 Task: Open Card Competitive Intelligence Research in Board Marketing Plan to Workspace Investment Management and add a team member Softage.1@softage.net, a label Orange, a checklist Hardware Maintenance, an attachment from your computer, a color Orange and finally, add a card description 'Develop and launch new customer referral program for B2C market' and a comment 'We should approach this task with a sense of ownership, taking pride in our work and its impact on the project.'. Add a start date 'Jan 01, 1900' with a due date 'Jan 08, 1900'
Action: Mouse moved to (200, 129)
Screenshot: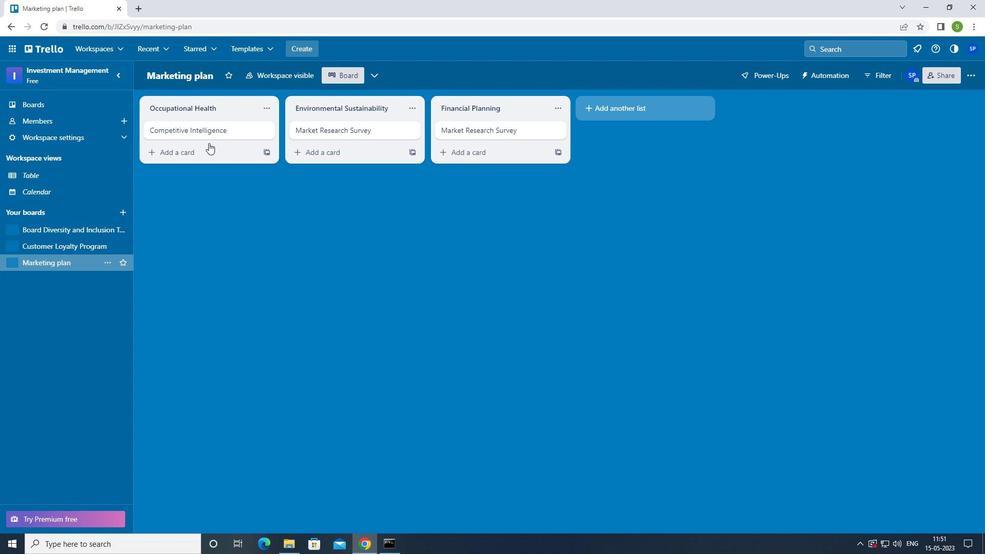 
Action: Mouse pressed left at (200, 129)
Screenshot: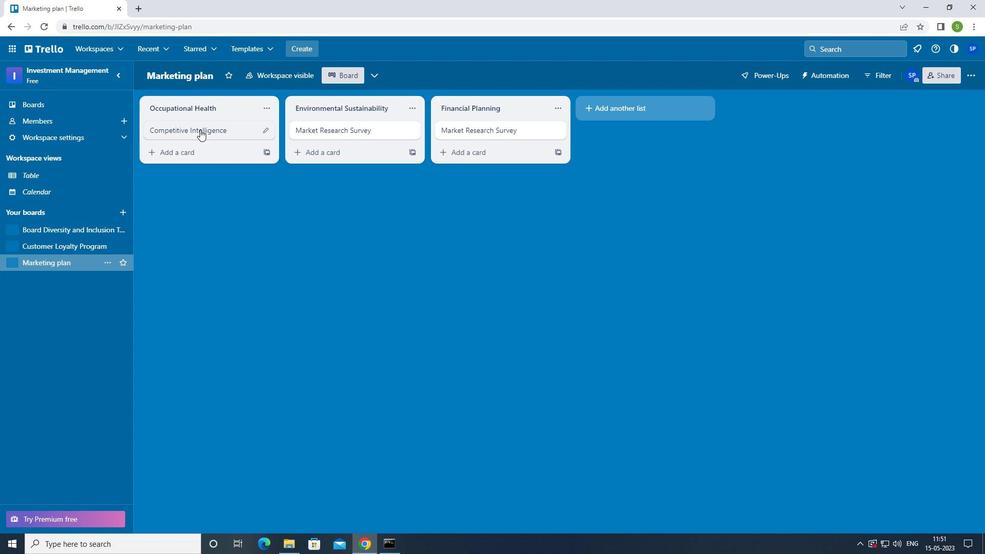 
Action: Mouse moved to (612, 131)
Screenshot: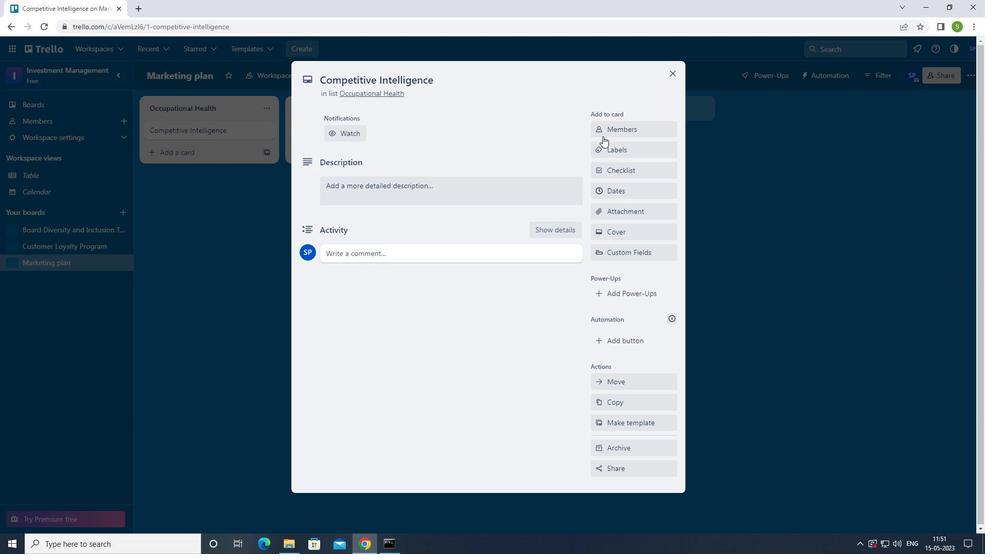 
Action: Mouse pressed left at (612, 131)
Screenshot: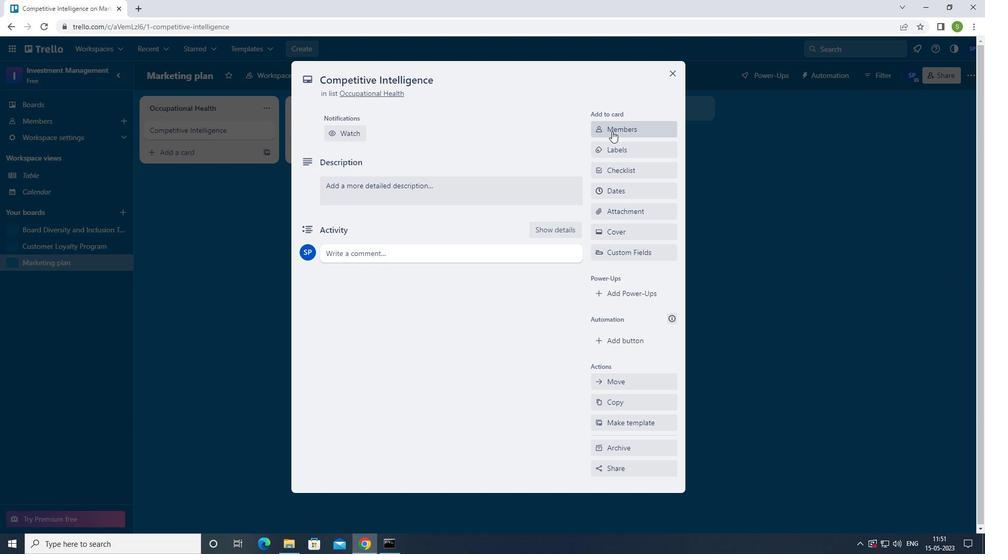 
Action: Mouse moved to (506, 139)
Screenshot: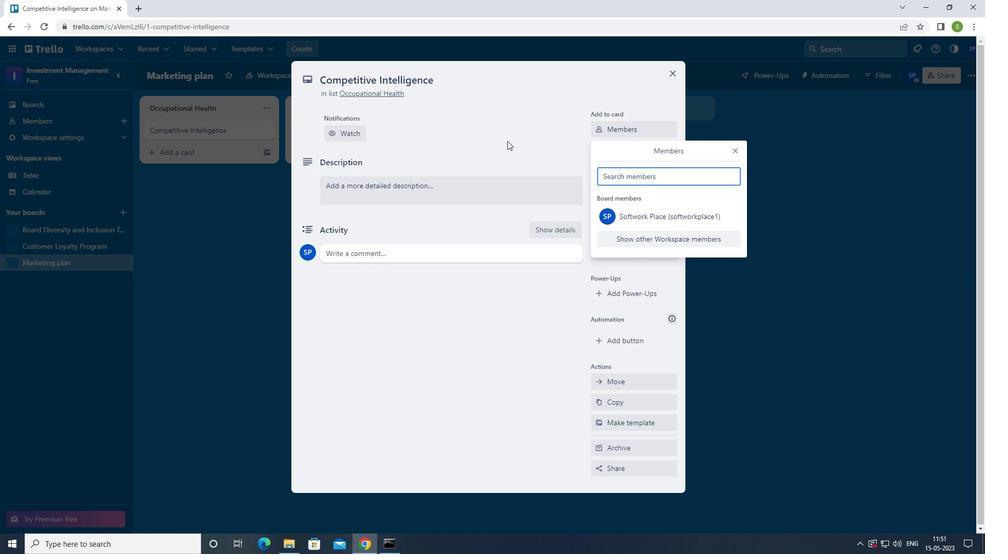 
Action: Key pressed <Key.shift>SOFTAGE.1<Key.shift>@SOGTAGE.NET
Screenshot: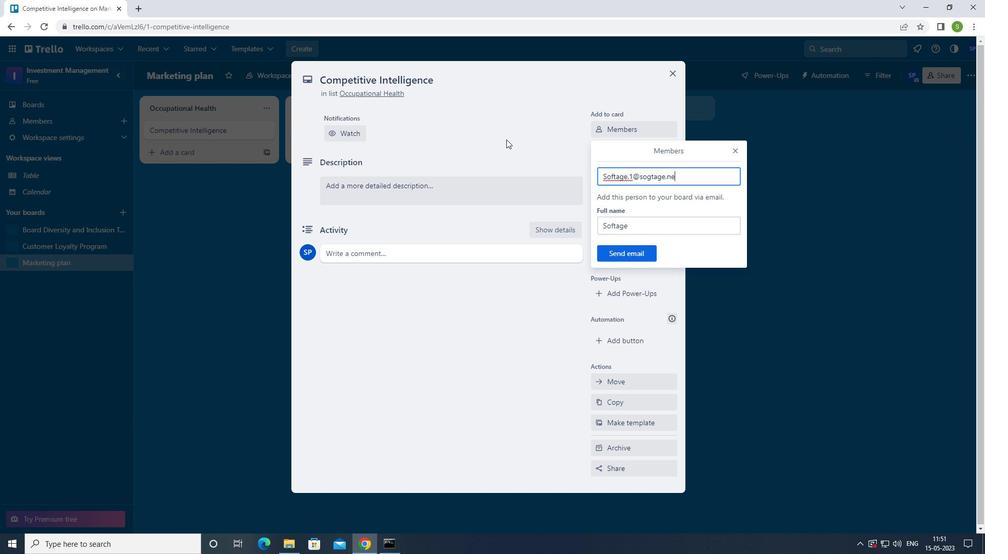 
Action: Mouse moved to (650, 177)
Screenshot: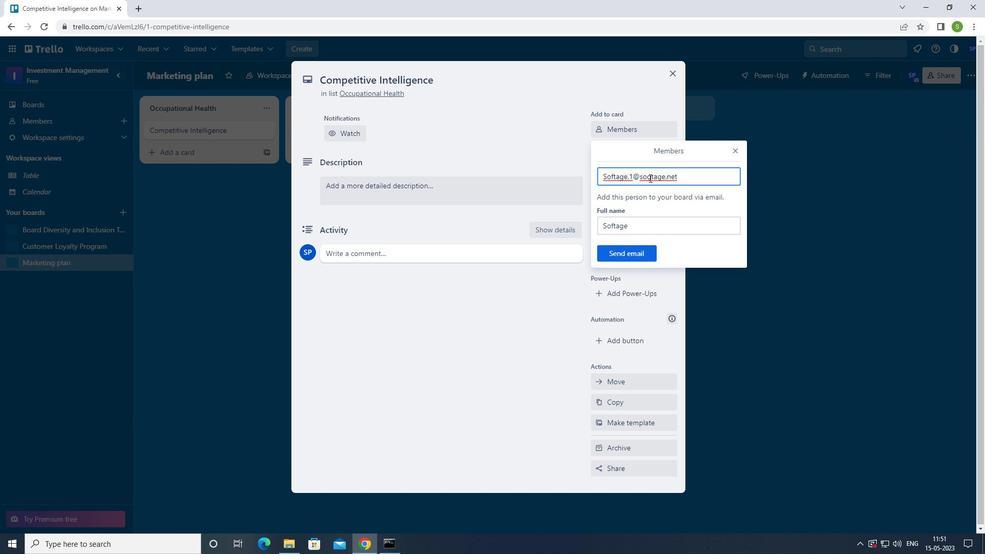 
Action: Mouse pressed left at (650, 177)
Screenshot: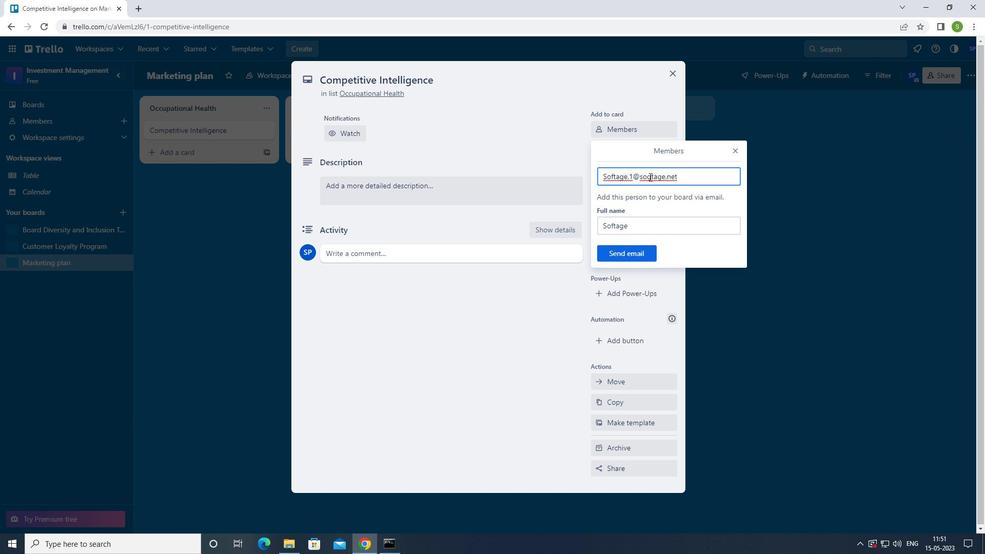 
Action: Mouse moved to (659, 178)
Screenshot: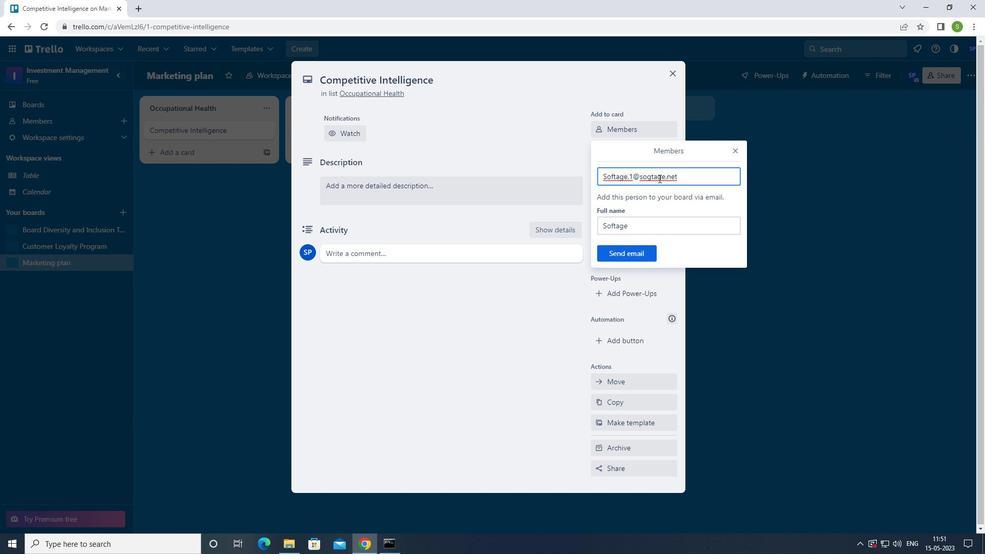 
Action: Key pressed <Key.backspace>
Screenshot: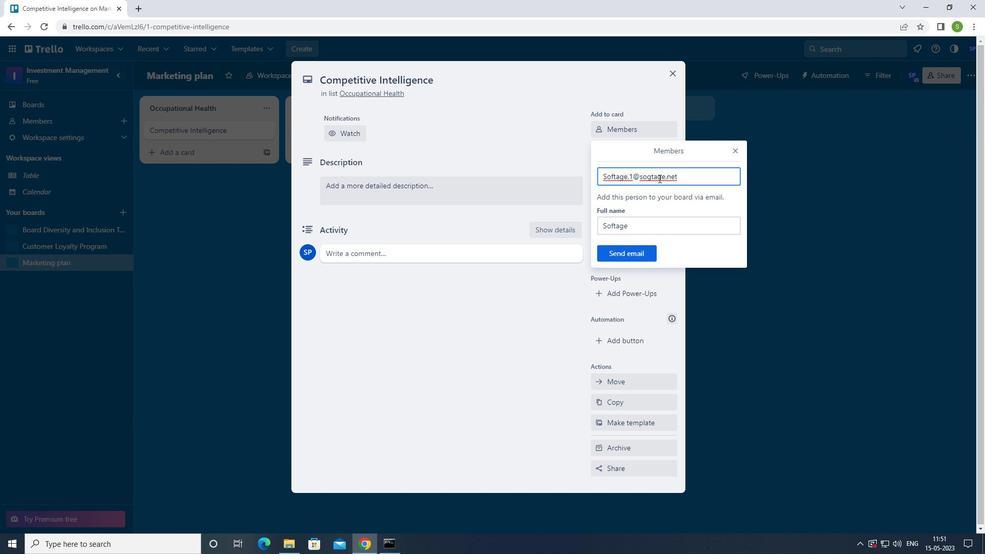 
Action: Mouse moved to (659, 179)
Screenshot: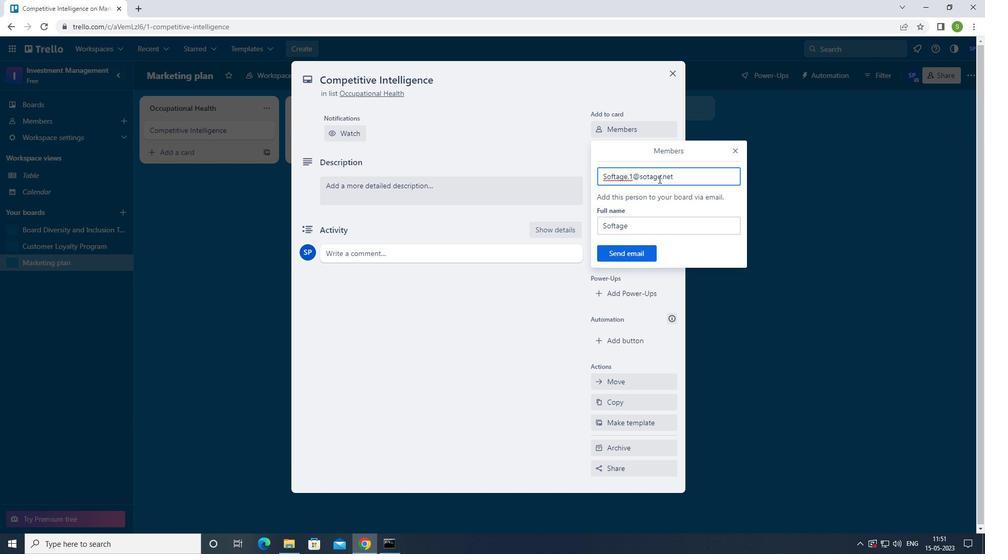 
Action: Key pressed F
Screenshot: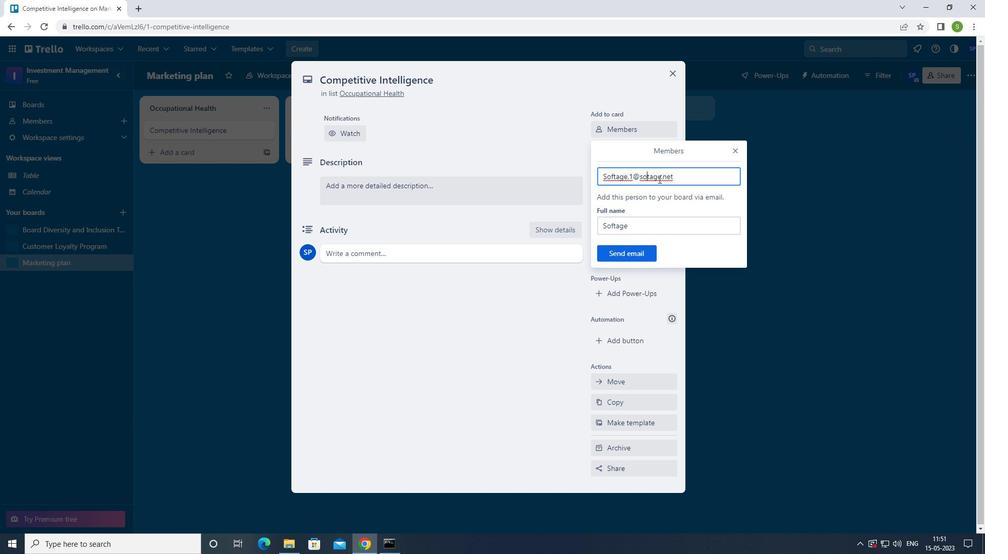 
Action: Mouse moved to (629, 253)
Screenshot: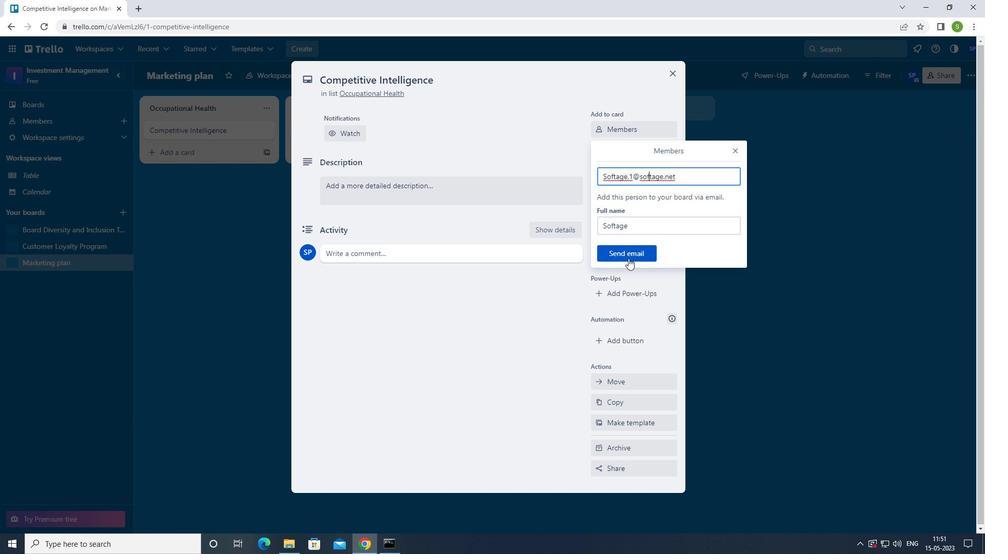 
Action: Mouse pressed left at (629, 253)
Screenshot: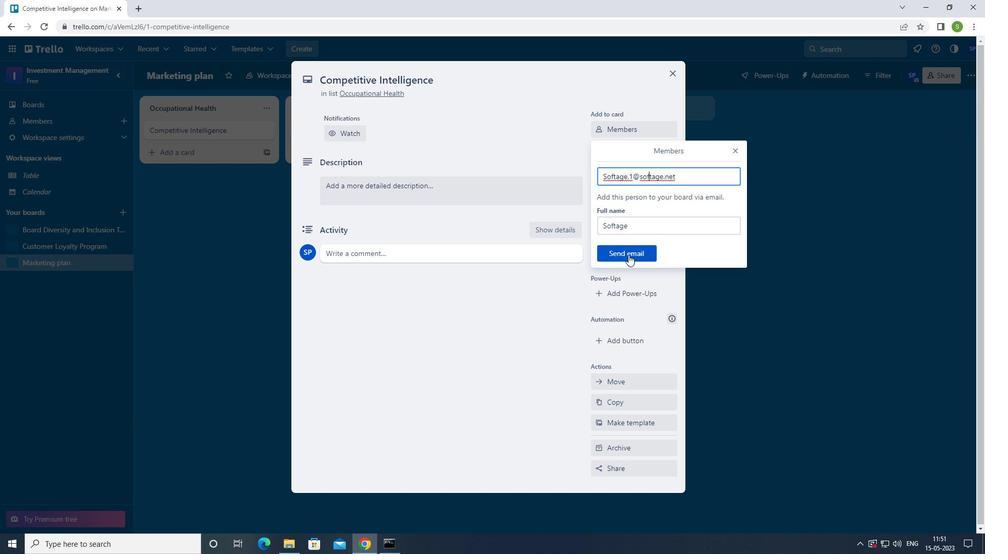 
Action: Mouse moved to (612, 182)
Screenshot: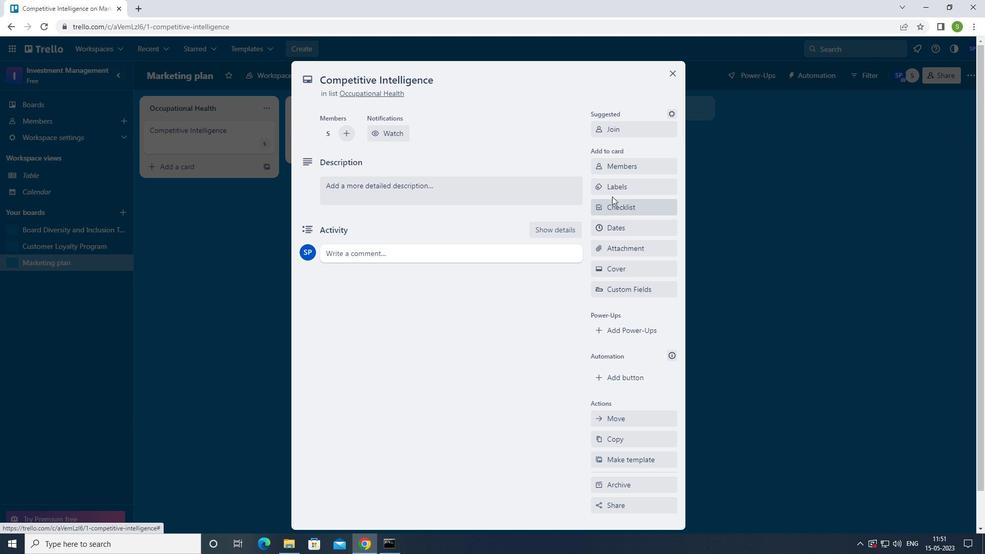
Action: Mouse pressed left at (612, 182)
Screenshot: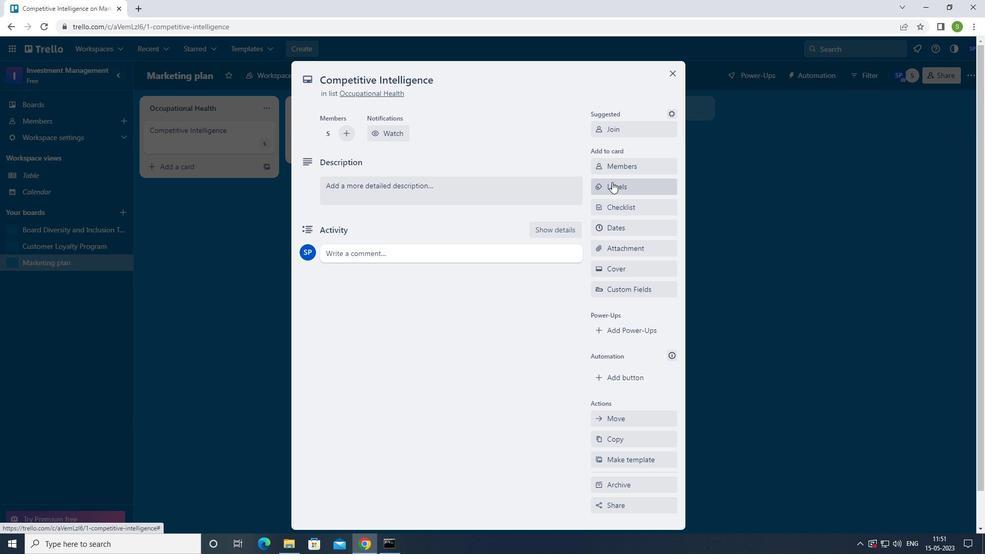 
Action: Mouse moved to (605, 309)
Screenshot: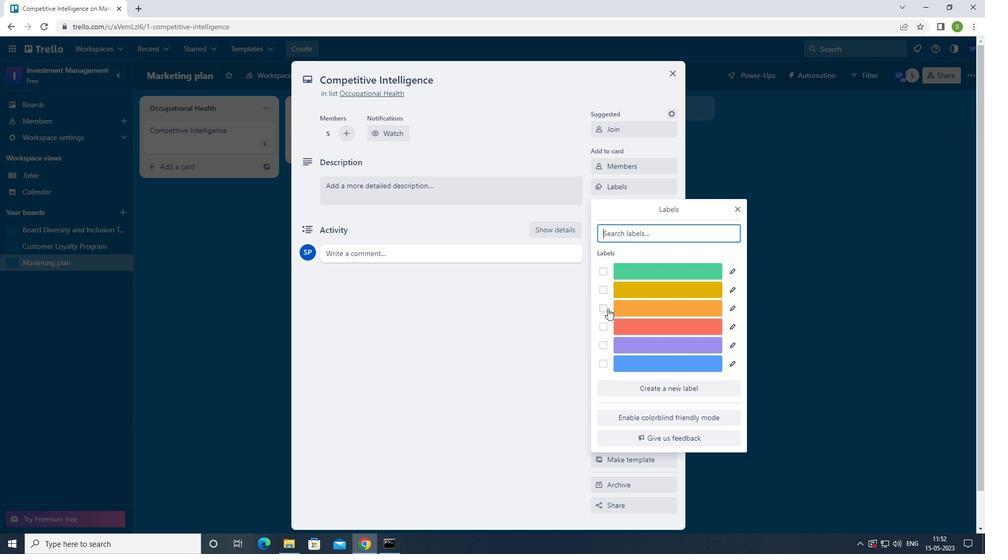 
Action: Mouse pressed left at (605, 309)
Screenshot: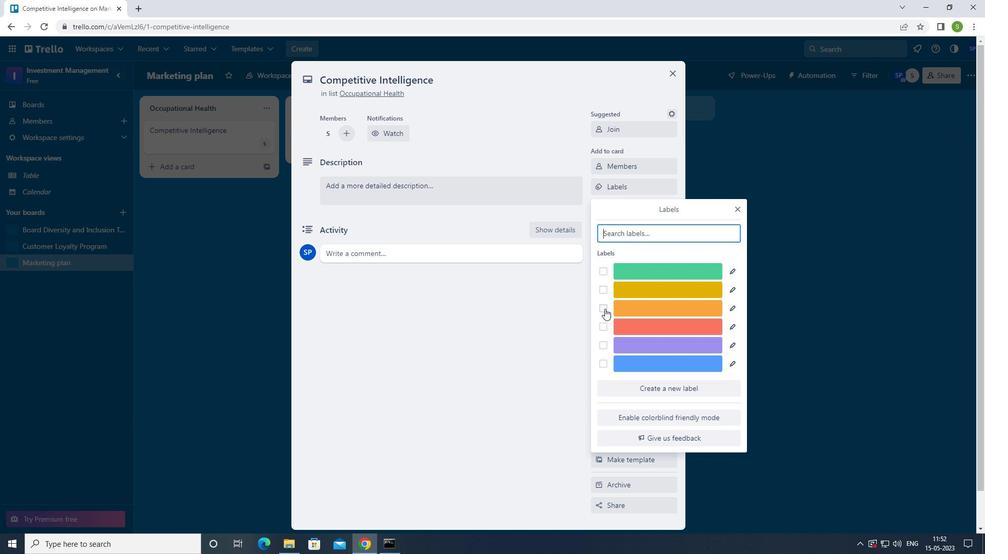 
Action: Mouse moved to (737, 208)
Screenshot: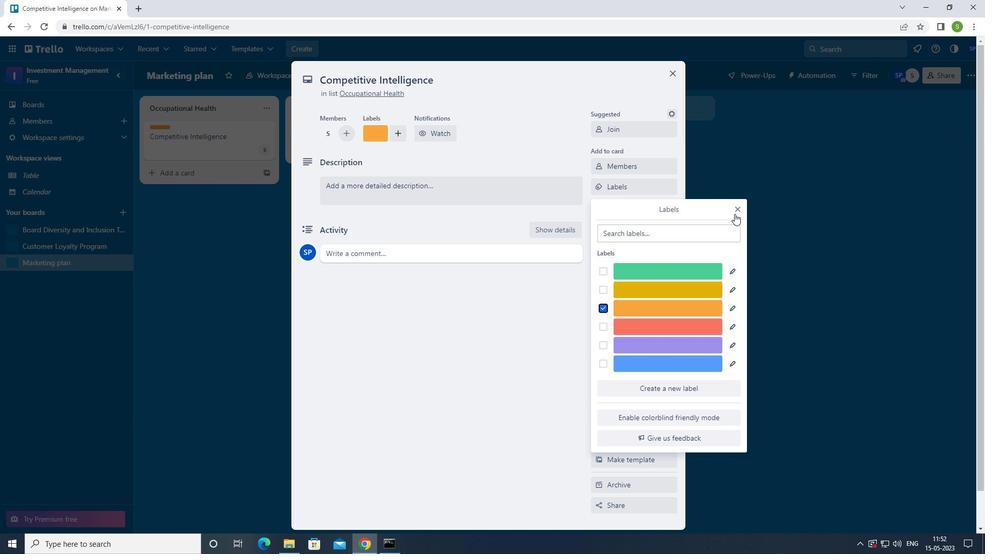 
Action: Mouse pressed left at (737, 208)
Screenshot: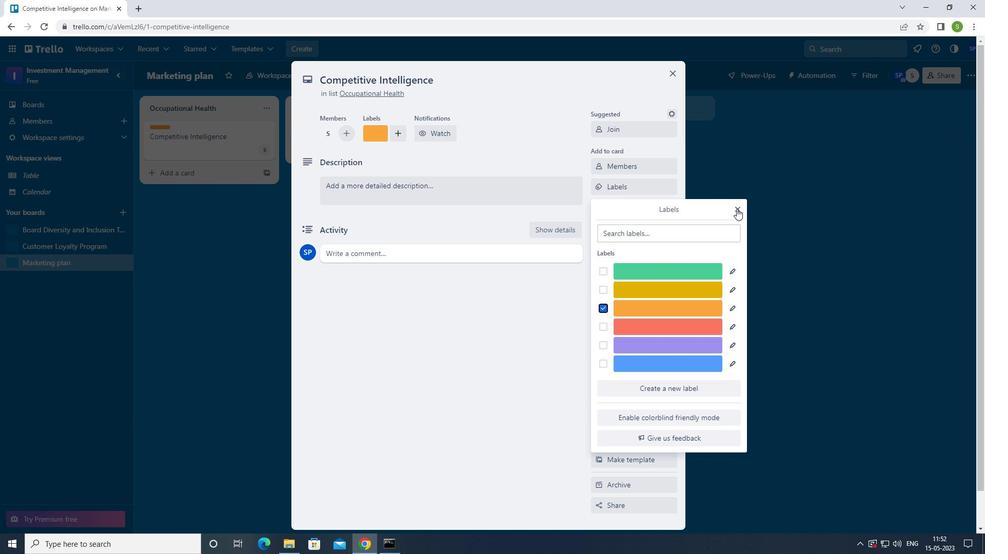 
Action: Mouse moved to (637, 207)
Screenshot: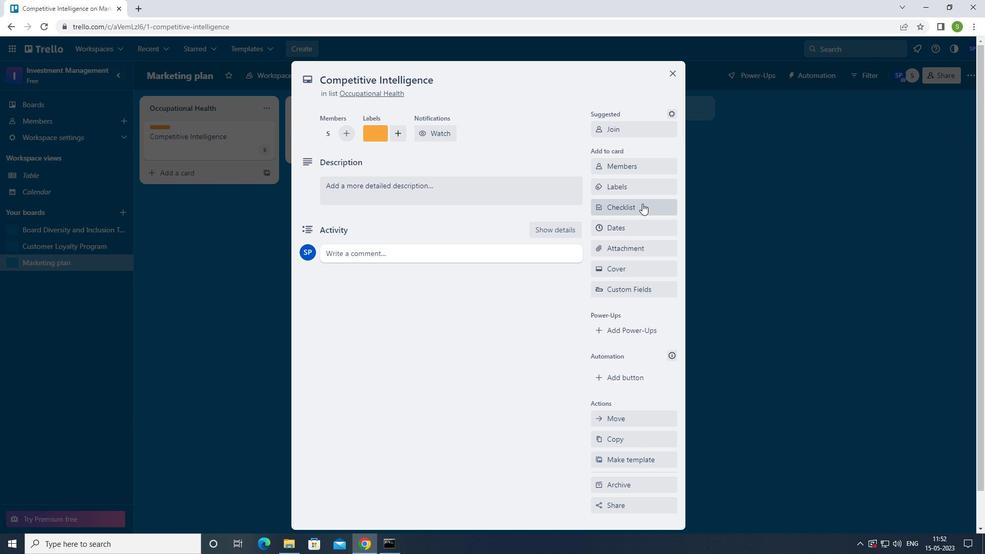 
Action: Mouse pressed left at (637, 207)
Screenshot: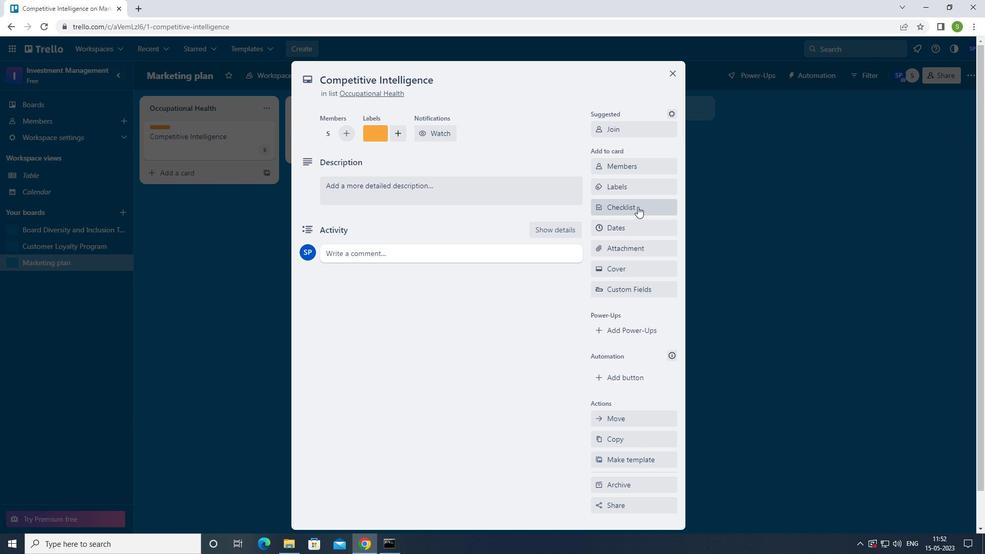 
Action: Mouse moved to (686, 210)
Screenshot: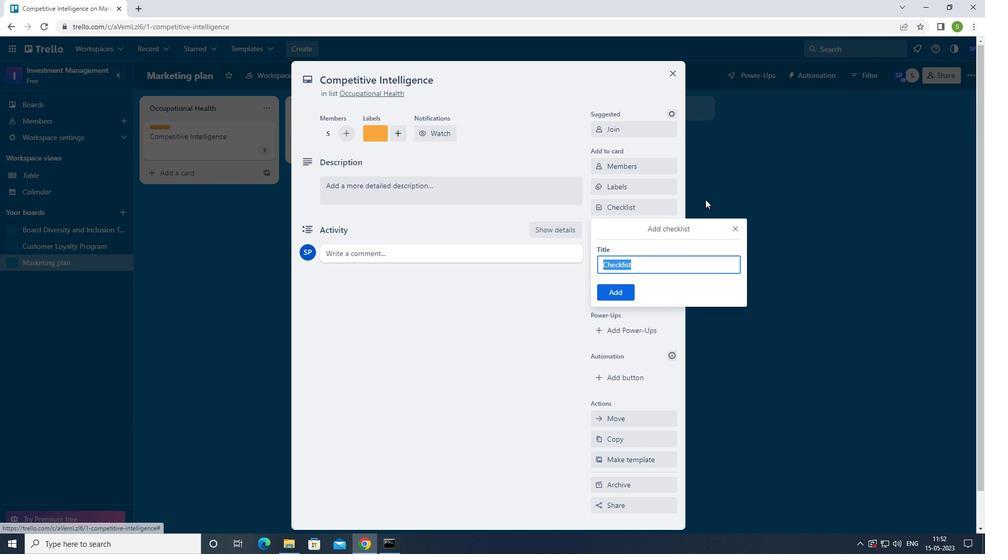 
Action: Key pressed <Key.shift><Key.shift><Key.shift><Key.shift><Key.shift><Key.shift><Key.shift><Key.shift><Key.shift><Key.shift><Key.shift><Key.shift><Key.shift><Key.shift><Key.shift><Key.shift><Key.shift><Key.shift><Key.shift>HARDWARE<Key.space><Key.shift>MAINTENANCE<Key.enter>
Screenshot: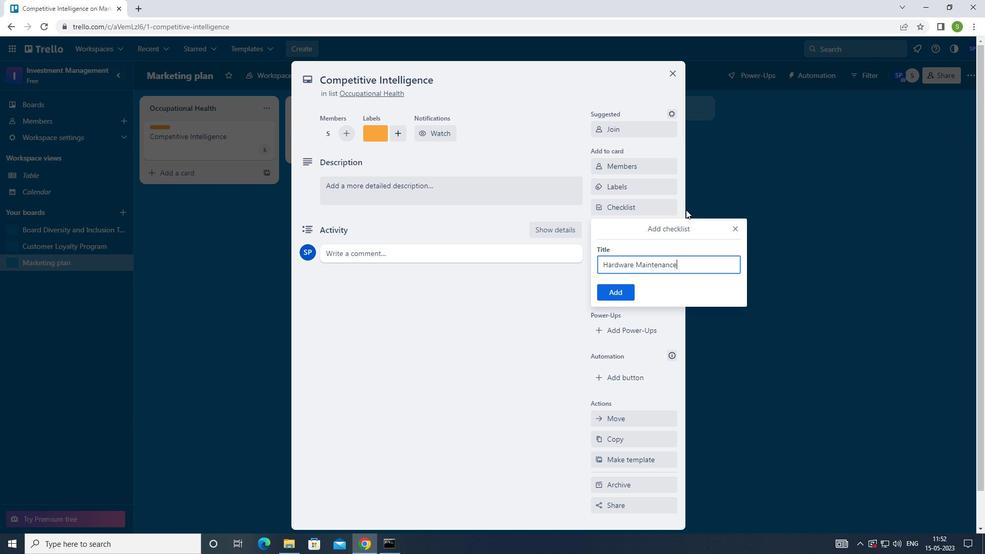 
Action: Mouse moved to (631, 246)
Screenshot: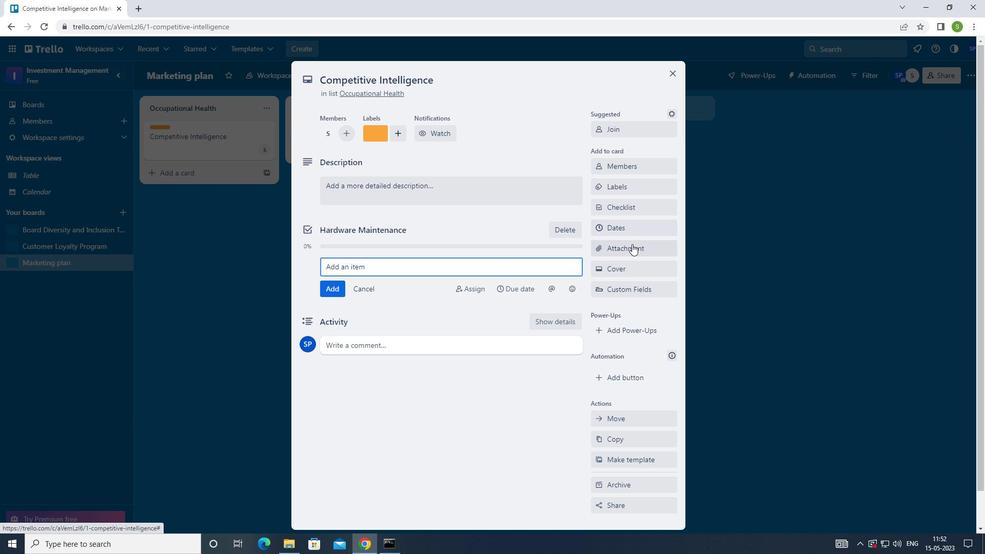 
Action: Mouse pressed left at (631, 246)
Screenshot: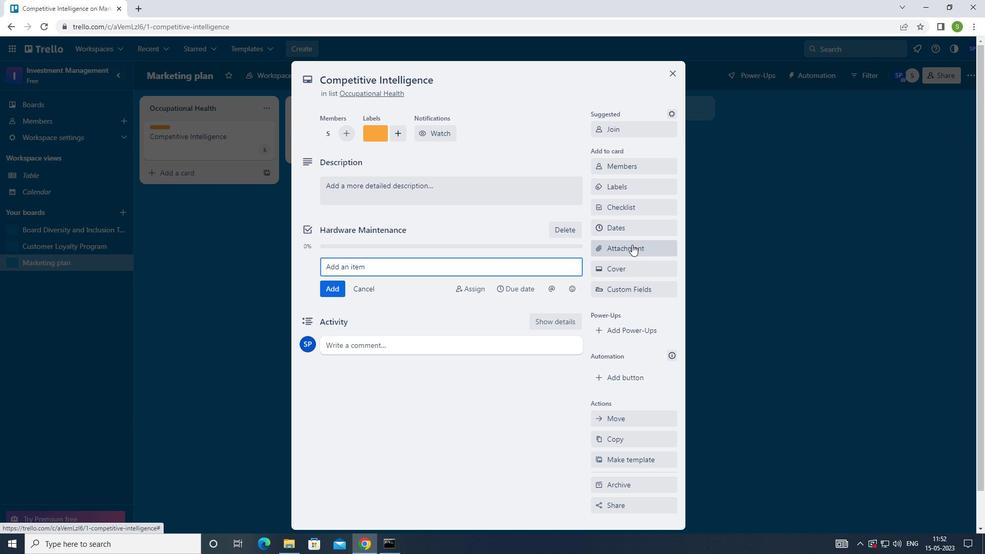 
Action: Mouse moved to (633, 286)
Screenshot: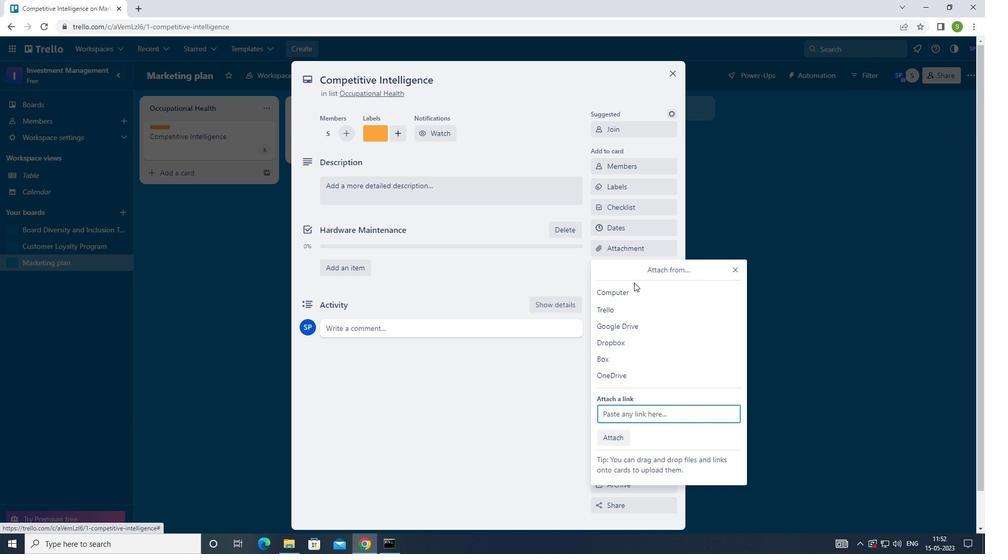 
Action: Mouse pressed left at (633, 286)
Screenshot: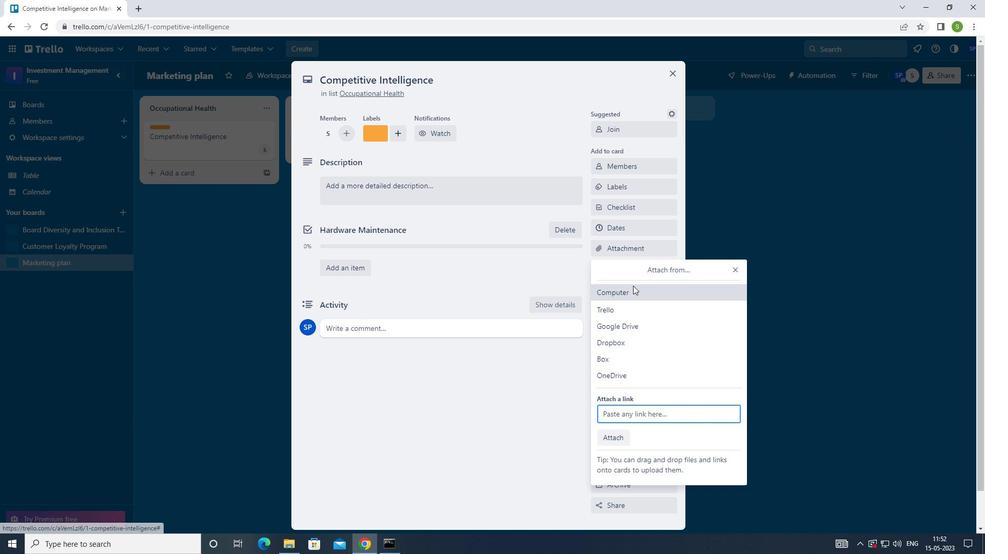 
Action: Mouse moved to (212, 74)
Screenshot: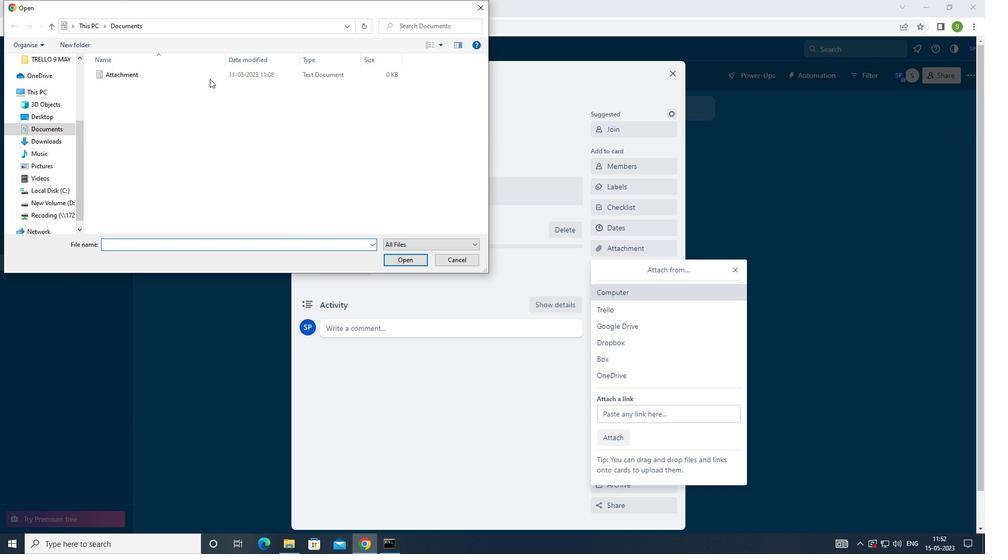 
Action: Mouse pressed left at (212, 74)
Screenshot: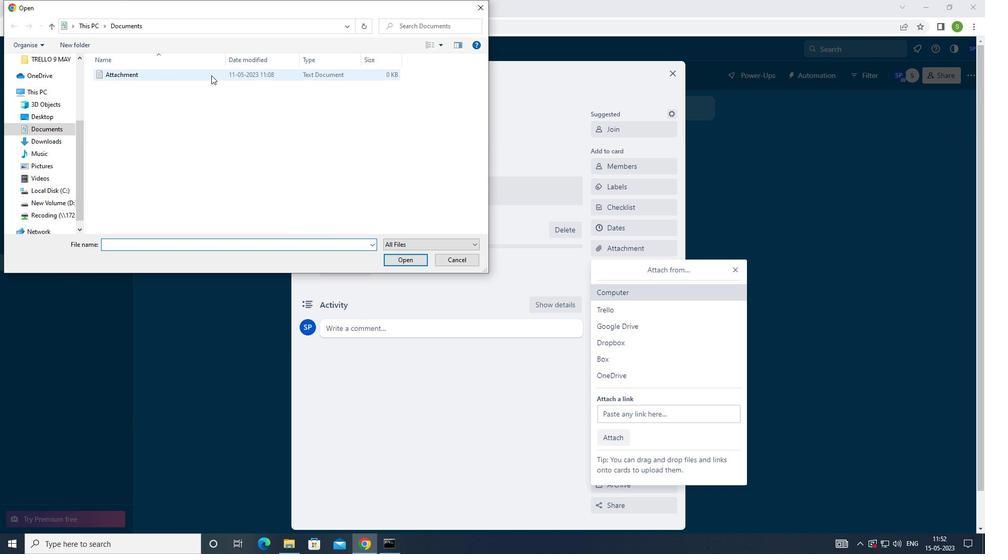 
Action: Mouse moved to (408, 259)
Screenshot: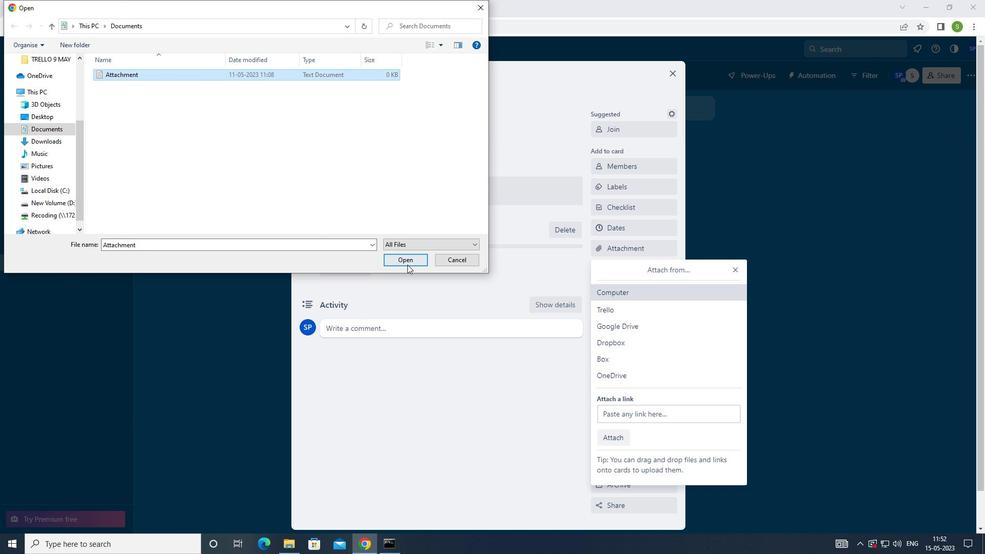
Action: Mouse pressed left at (408, 259)
Screenshot: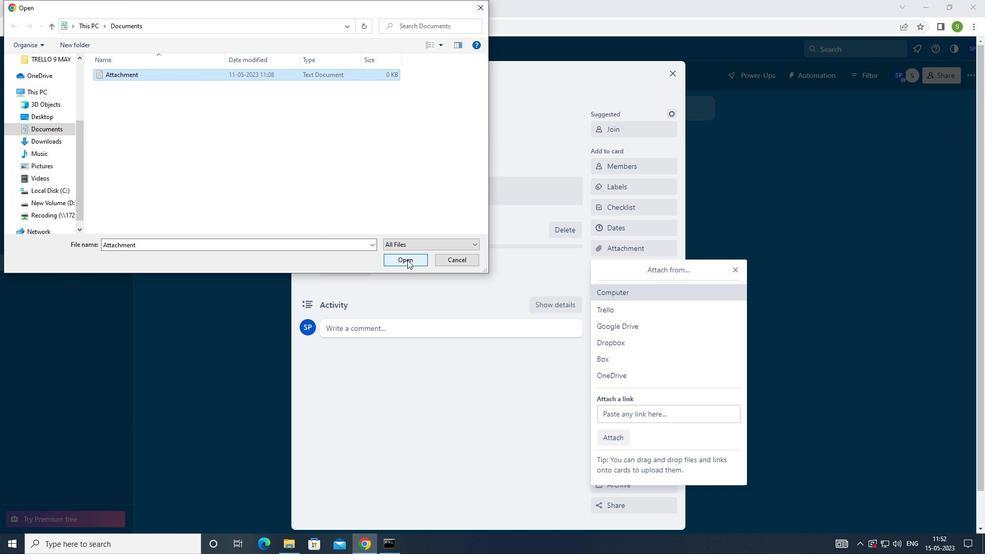 
Action: Mouse moved to (621, 275)
Screenshot: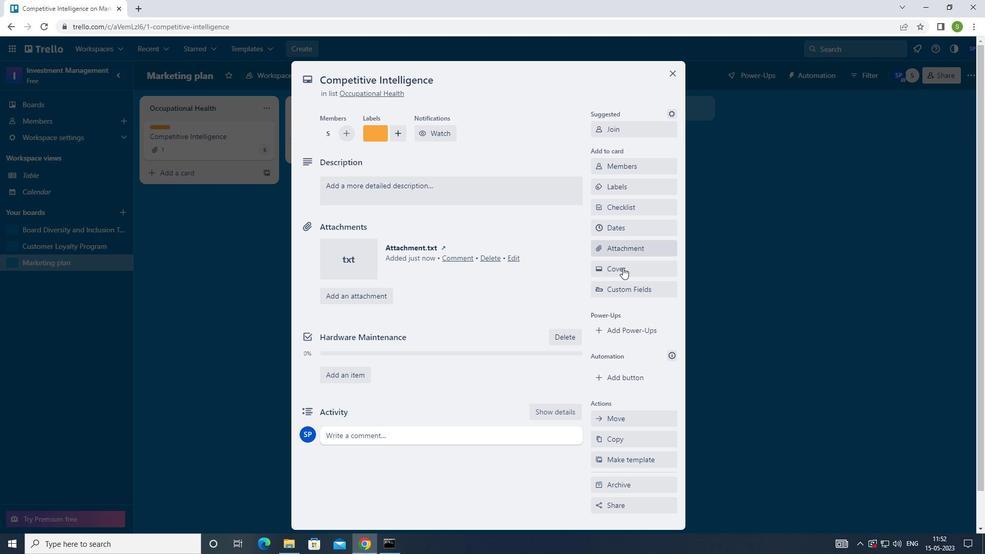 
Action: Mouse pressed left at (621, 275)
Screenshot: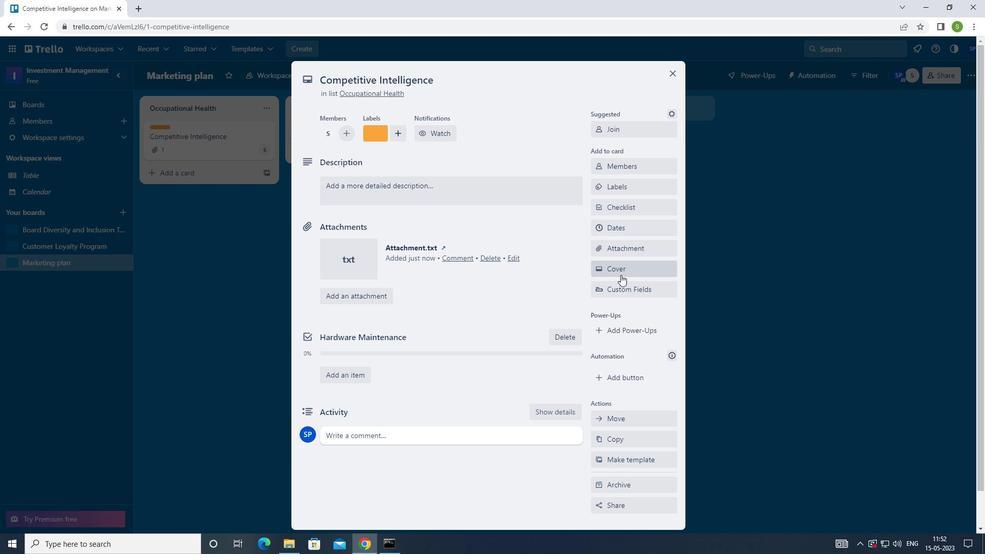 
Action: Mouse moved to (665, 324)
Screenshot: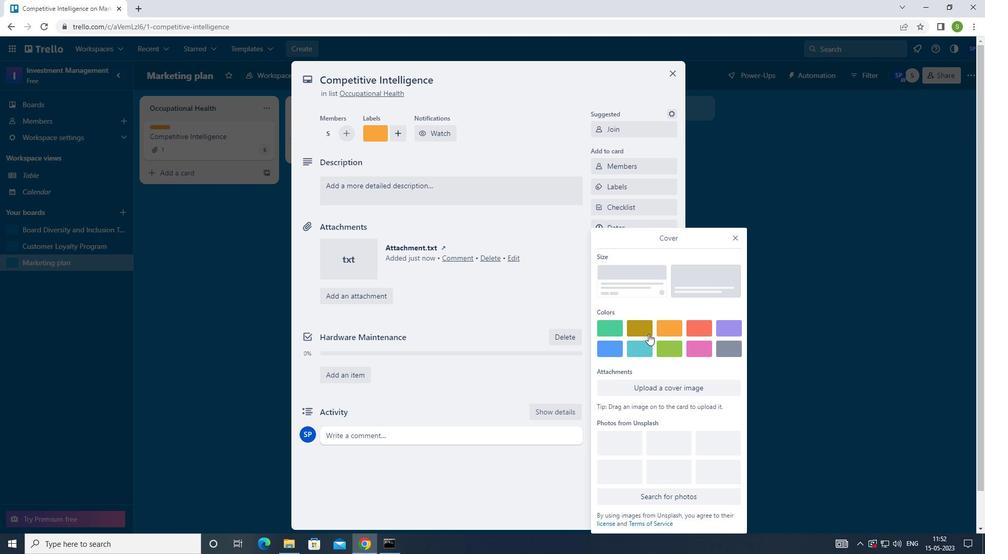 
Action: Mouse pressed left at (665, 324)
Screenshot: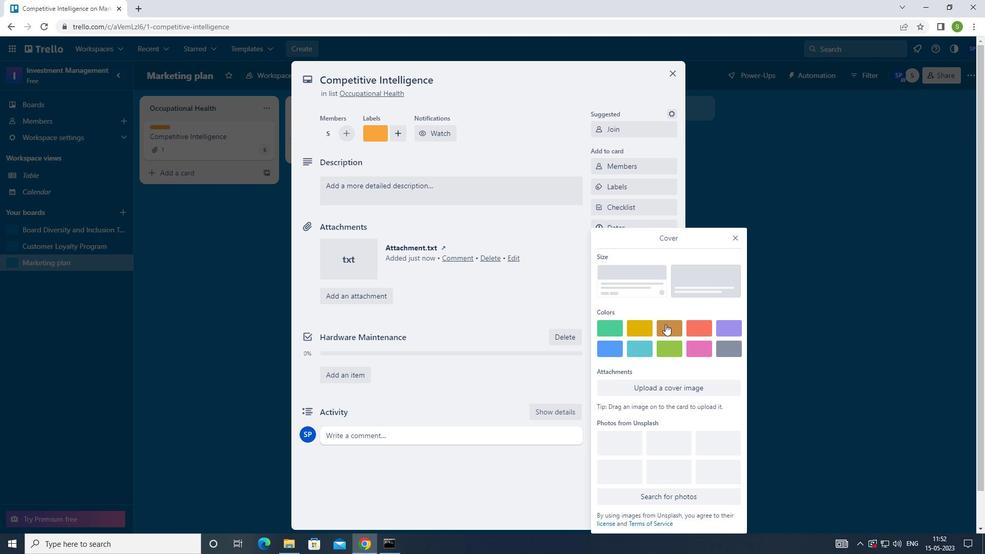 
Action: Mouse moved to (737, 217)
Screenshot: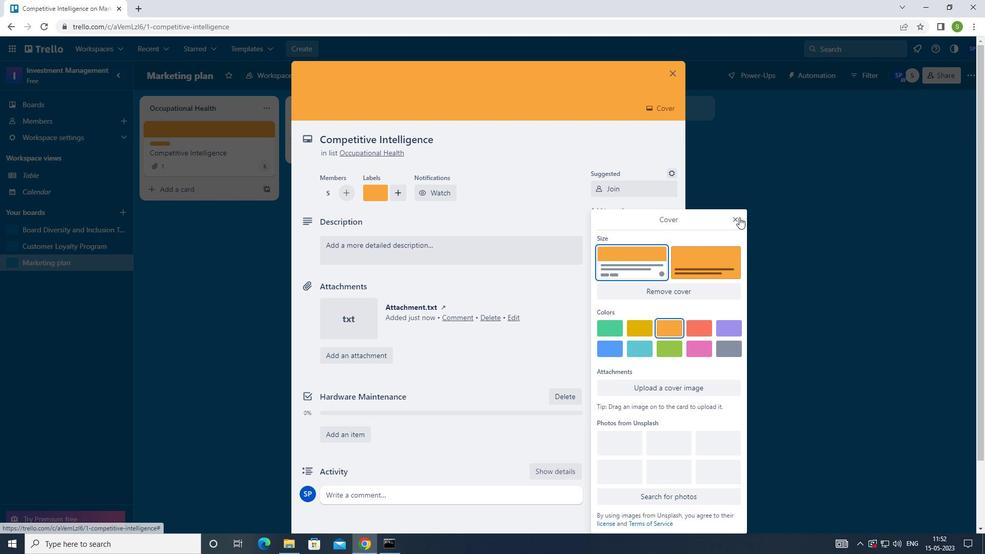 
Action: Mouse pressed left at (737, 217)
Screenshot: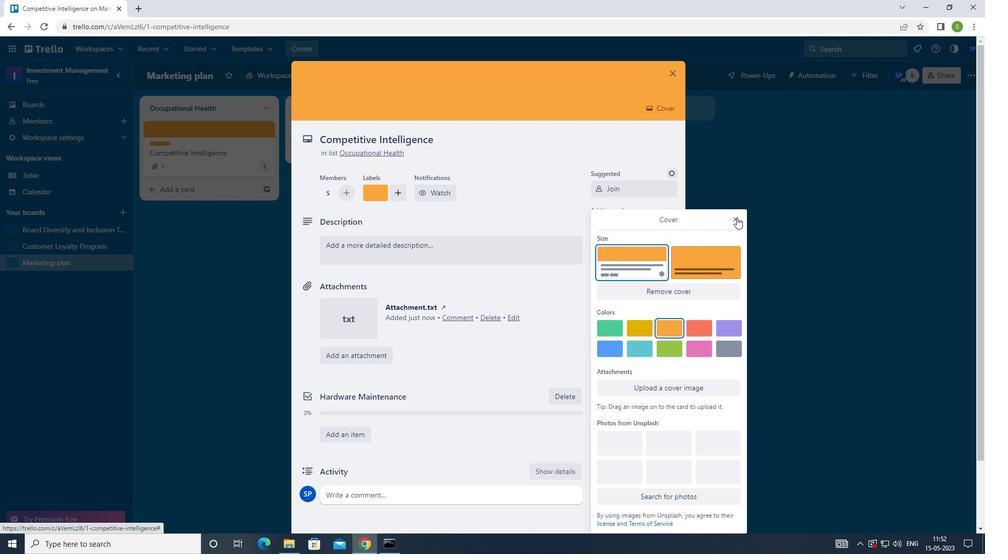 
Action: Mouse moved to (506, 254)
Screenshot: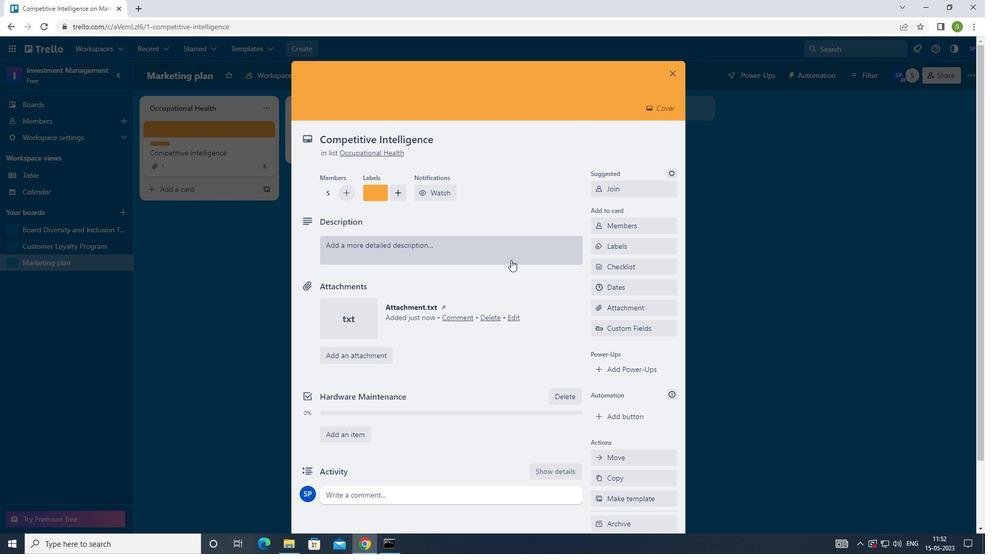 
Action: Mouse pressed left at (506, 254)
Screenshot: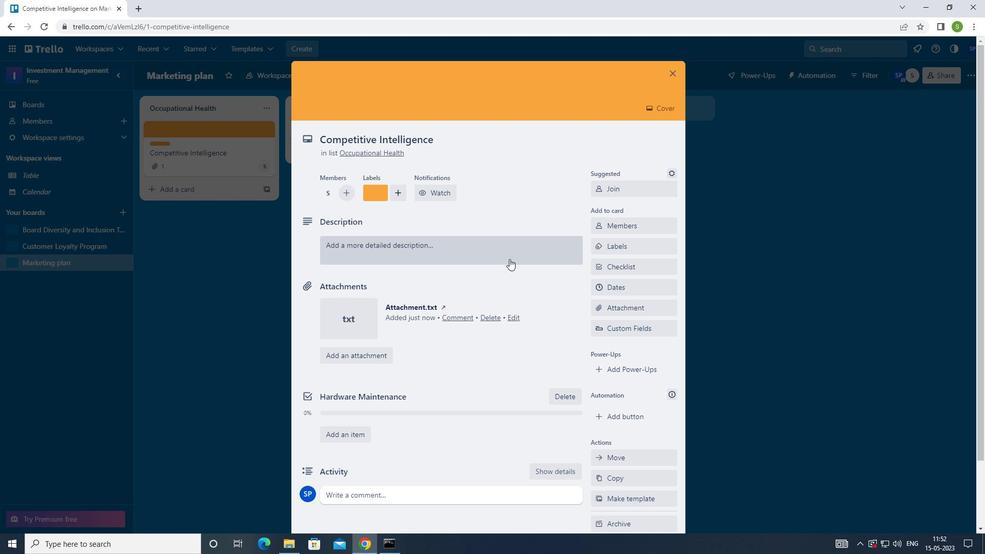 
Action: Mouse moved to (510, 207)
Screenshot: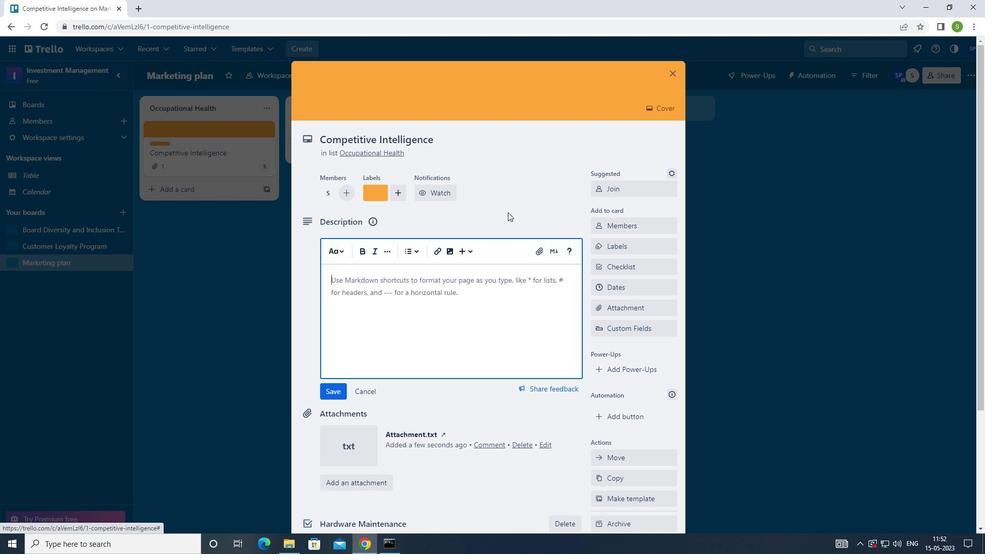 
Action: Key pressed <Key.shift><Key.shift><Key.shift><Key.shift><Key.shift><Key.shift><Key.shift><Key.shift><Key.shift>DEVELOP<Key.space>AND<Key.space>LAUNCH<Key.space>NEW<Key.space>CUSTOMER<Key.space>REFERRAL<Key.space>PROGRAM<Key.space>FOR<Key.space><Key.shift>B@C<Key.space>MARKET
Screenshot: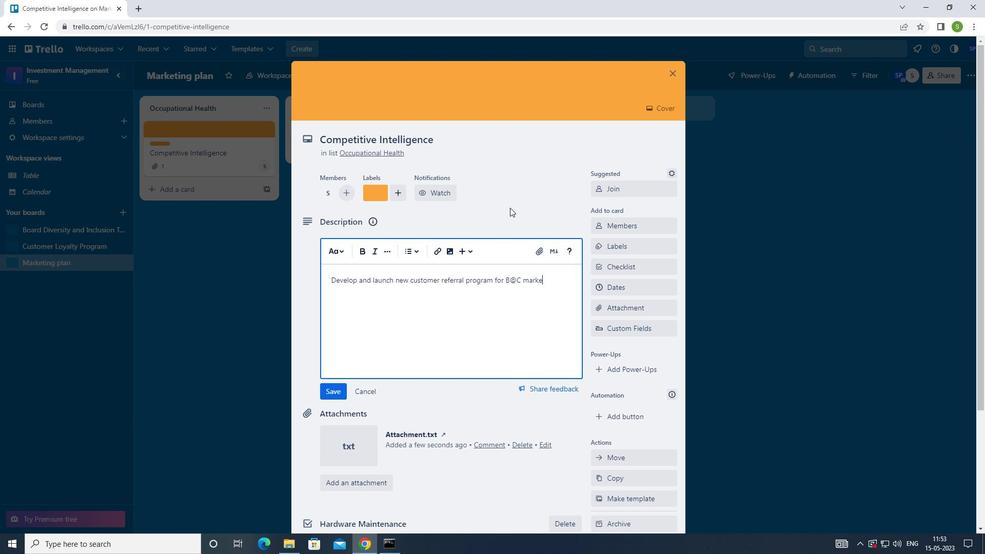 
Action: Mouse moved to (332, 392)
Screenshot: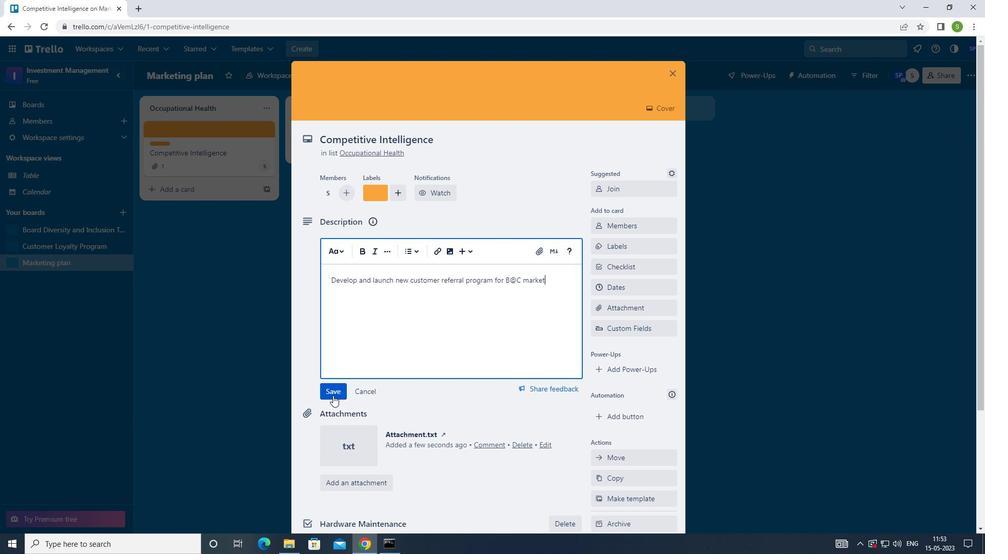 
Action: Mouse pressed left at (332, 392)
Screenshot: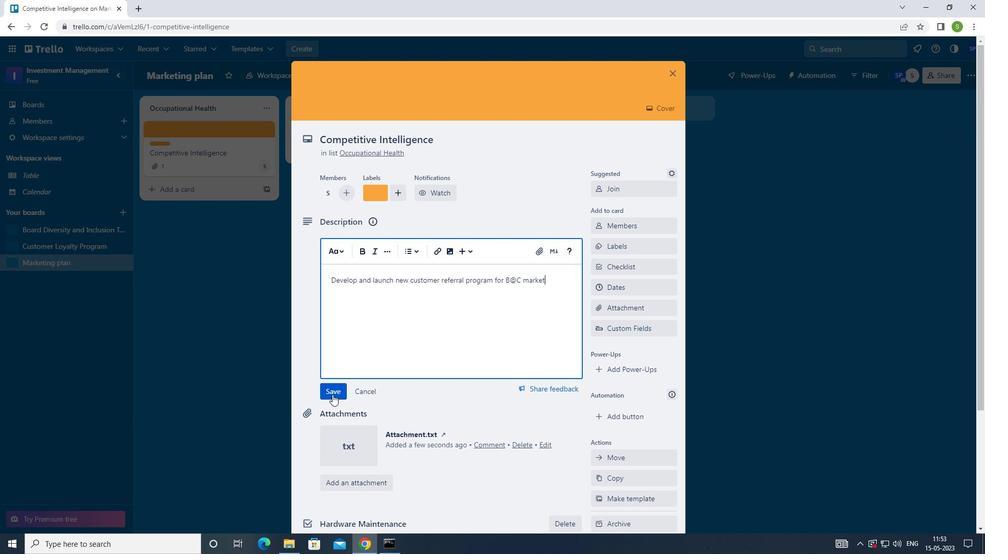 
Action: Mouse moved to (361, 485)
Screenshot: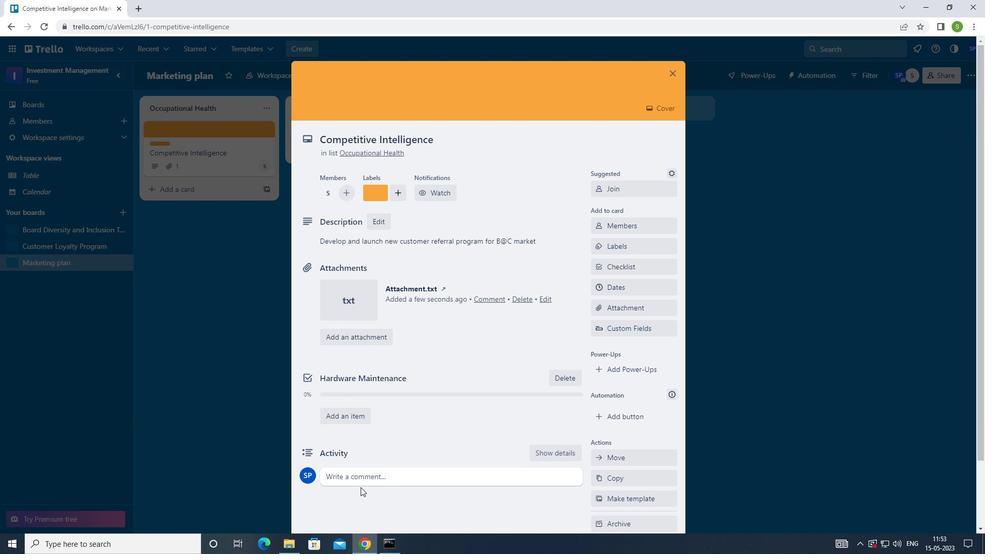 
Action: Mouse pressed left at (361, 485)
Screenshot: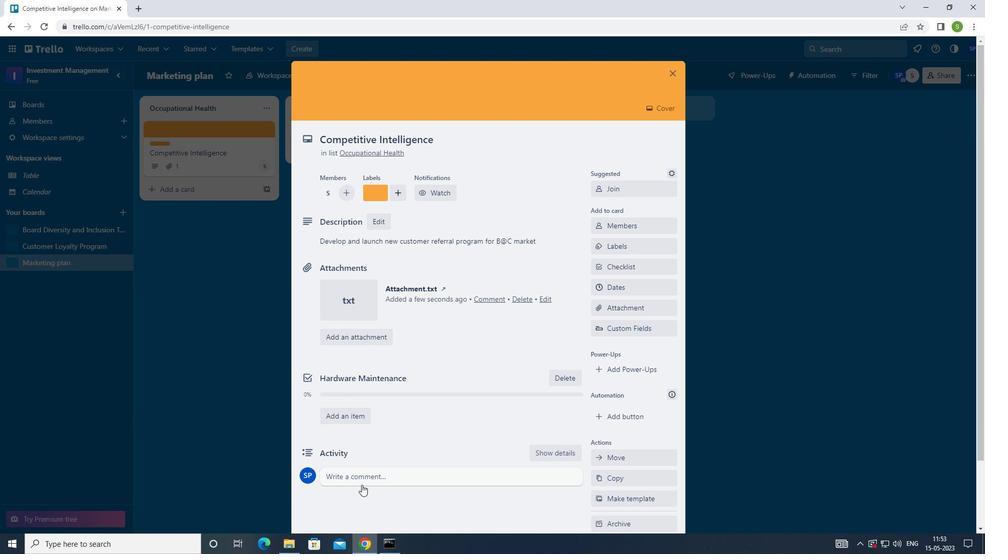 
Action: Mouse moved to (505, 339)
Screenshot: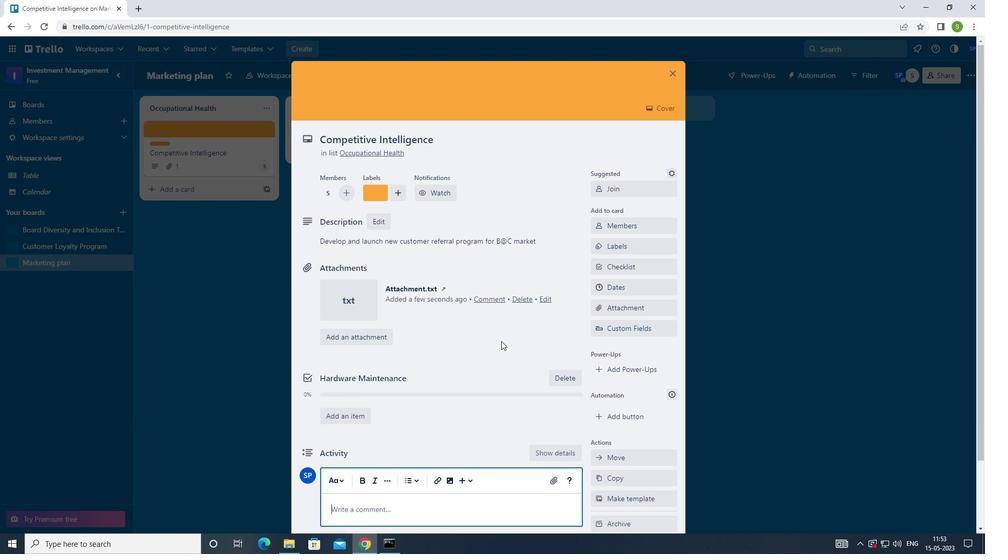 
Action: Key pressed <Key.shift>WE<Key.space>SHOULD<Key.space>APPROACH<Key.space>THIS<Key.space>TASK<Key.space>WITH<Key.space>A<Key.space>SENSE<Key.space>OF<Key.space>OWNSHIP<Key.backspace><Key.backspace><Key.backspace><Key.backspace>ERSHIP<Key.enter>TAKING<Key.space>PRIDE<Key.space>IN<Key.space>OUR<Key.space>WORK<Key.space>AND<Key.space>ITS<Key.space>IMPACT<Key.space>ON<Key.space>THE<Key.space>PROJECT
Screenshot: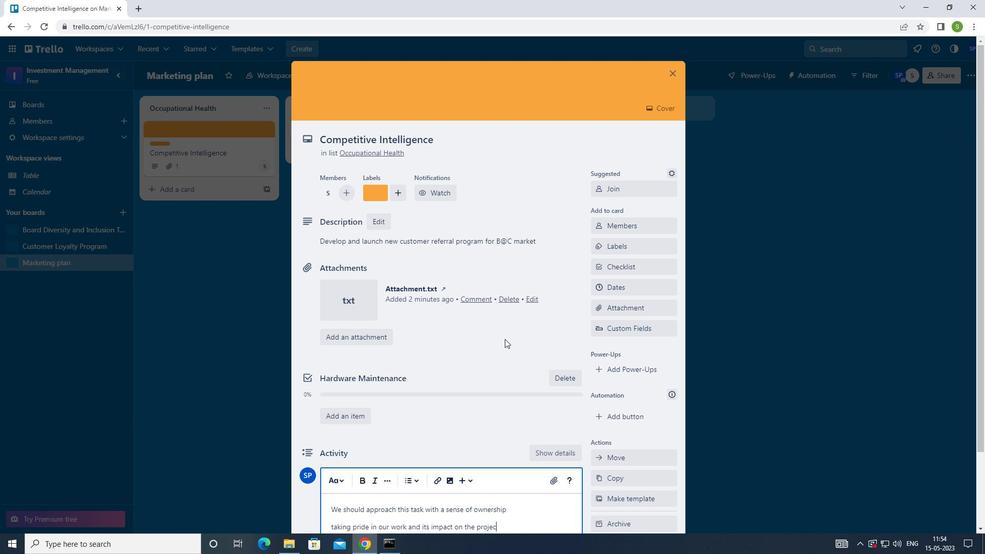 
Action: Mouse moved to (475, 460)
Screenshot: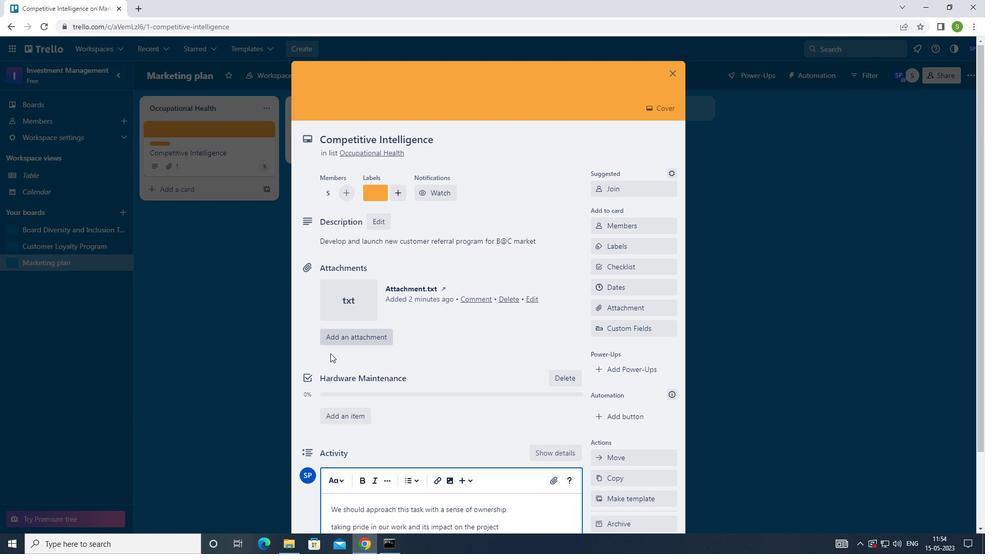 
Action: Mouse scrolled (475, 460) with delta (0, 0)
Screenshot: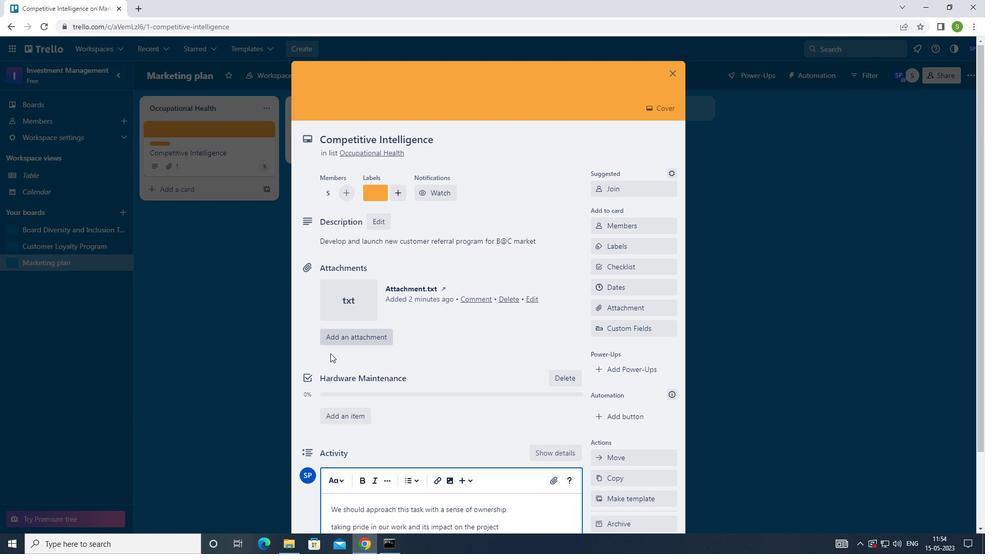 
Action: Mouse moved to (477, 461)
Screenshot: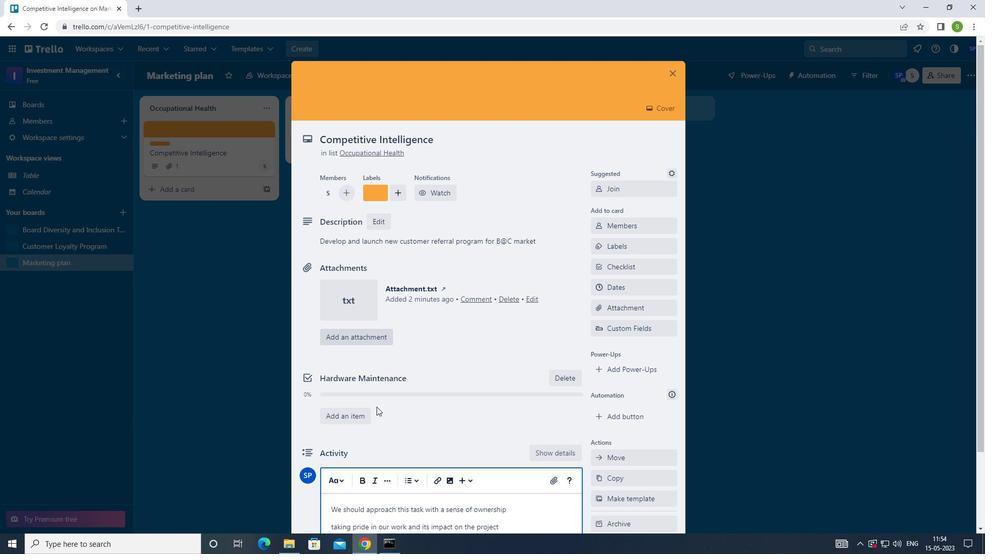 
Action: Mouse scrolled (477, 461) with delta (0, 0)
Screenshot: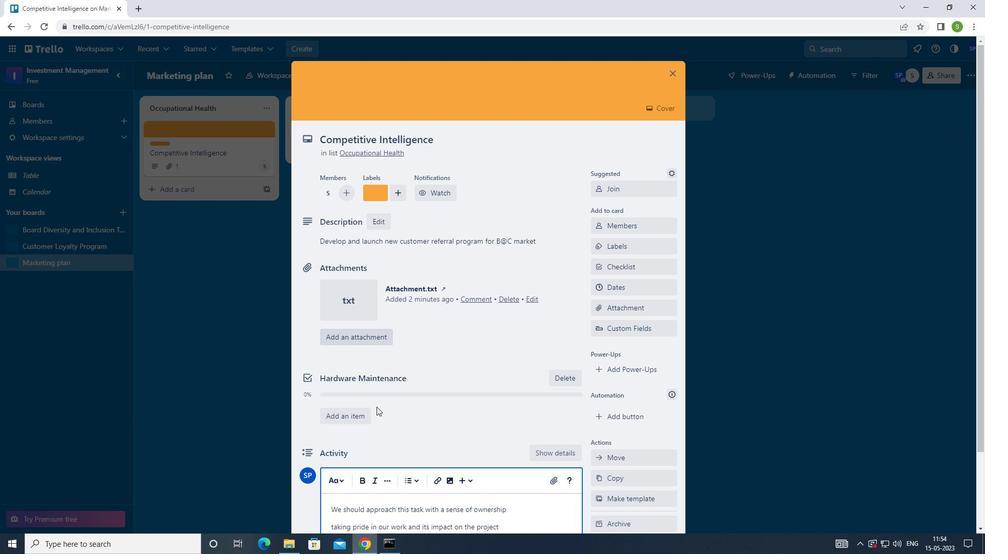 
Action: Mouse moved to (478, 461)
Screenshot: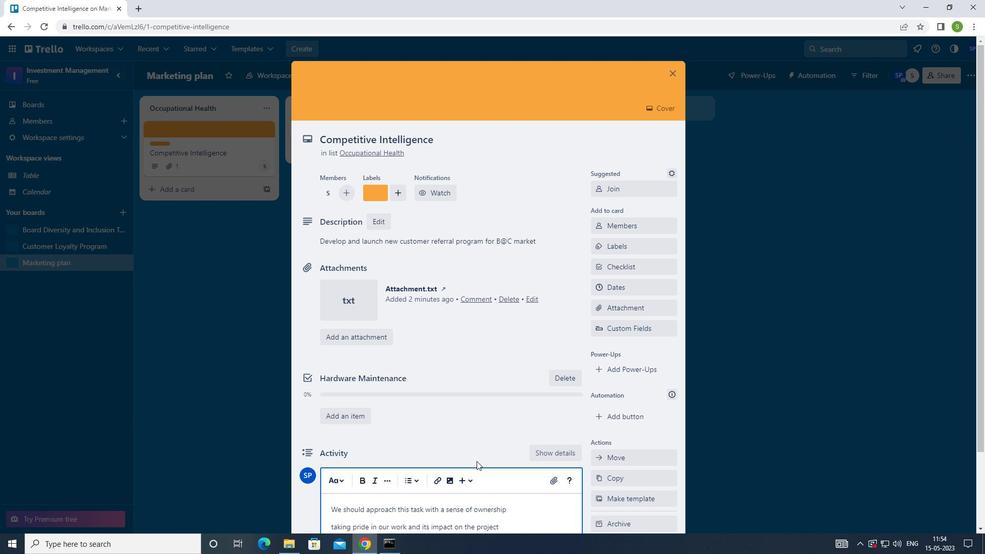 
Action: Mouse scrolled (478, 461) with delta (0, 0)
Screenshot: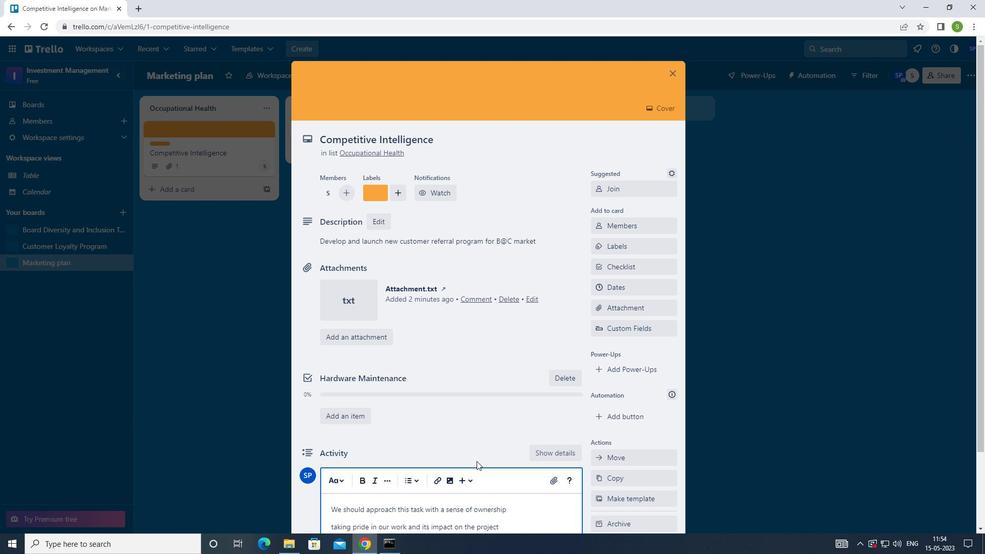 
Action: Mouse moved to (479, 461)
Screenshot: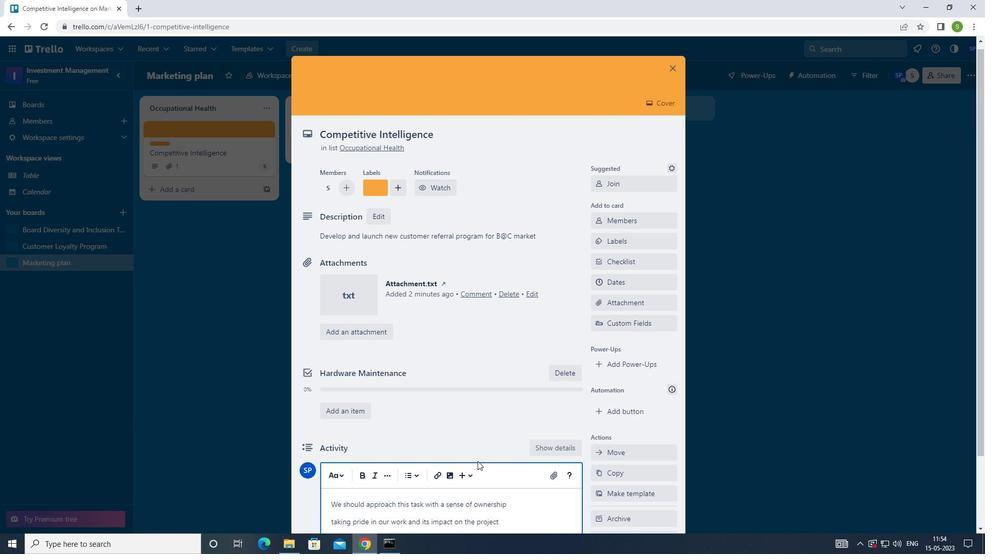 
Action: Mouse scrolled (479, 461) with delta (0, 0)
Screenshot: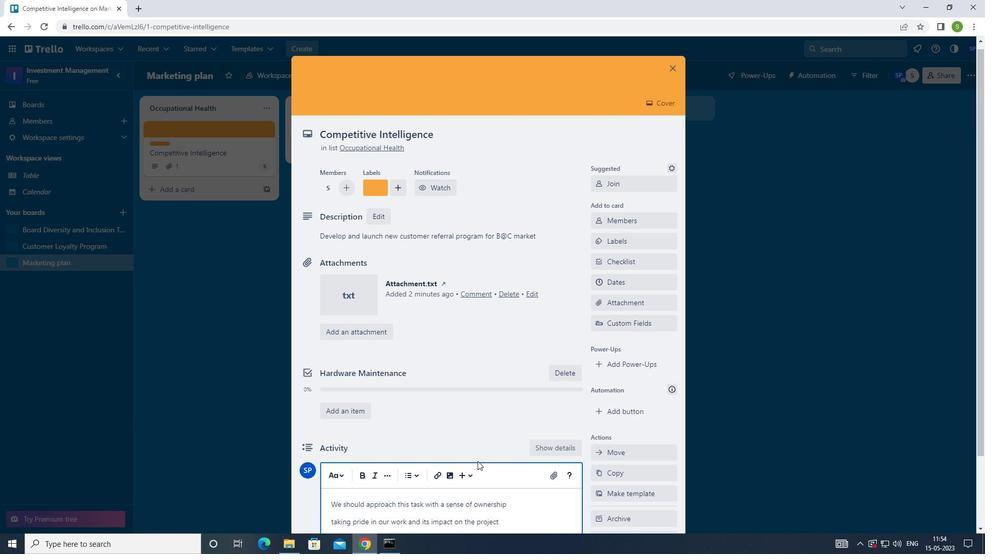 
Action: Mouse moved to (334, 468)
Screenshot: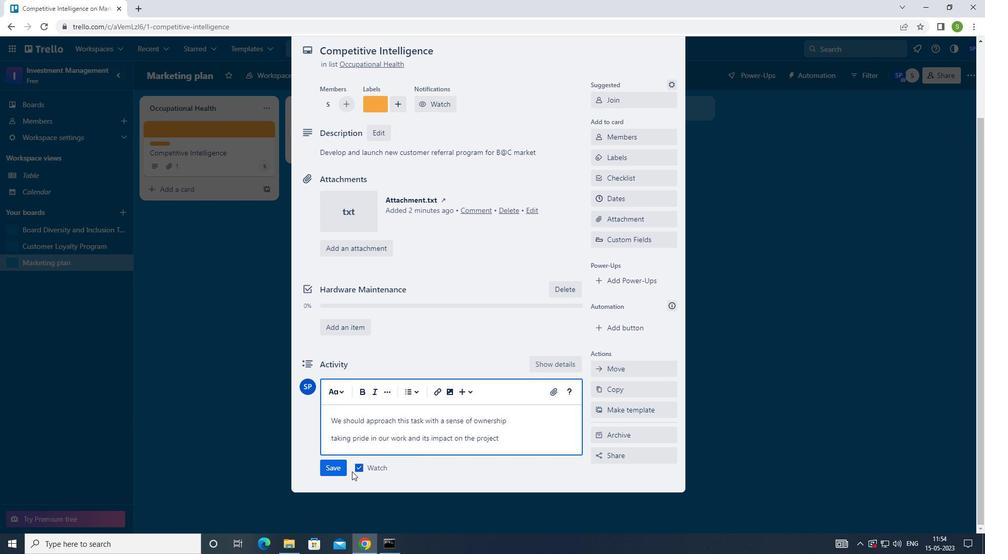 
Action: Mouse pressed left at (334, 468)
Screenshot: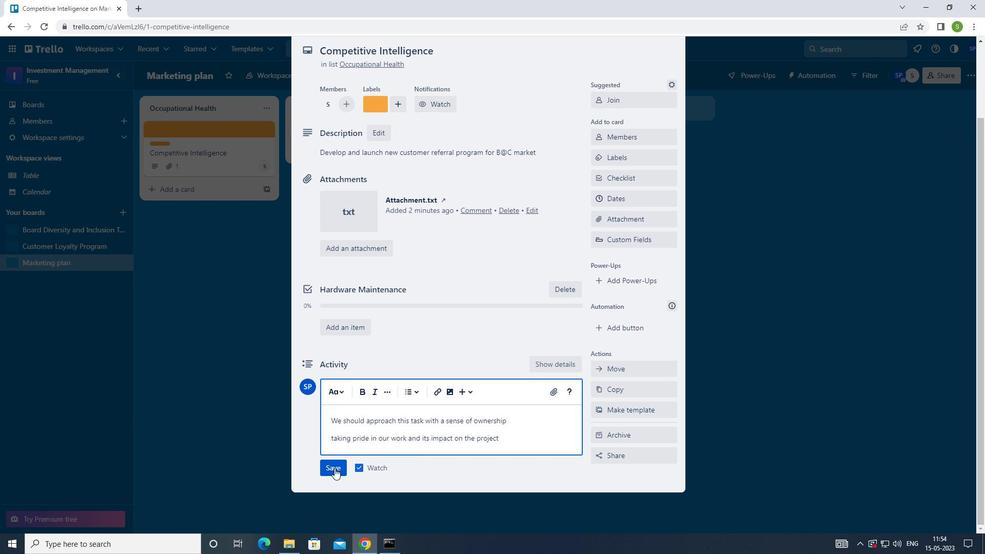 
Action: Mouse moved to (629, 206)
Screenshot: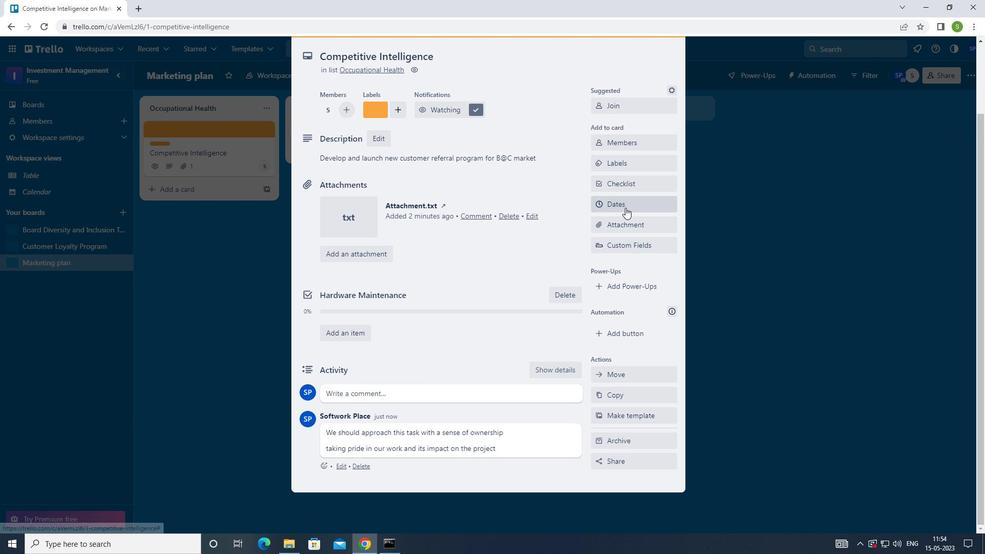 
Action: Mouse pressed left at (629, 206)
Screenshot: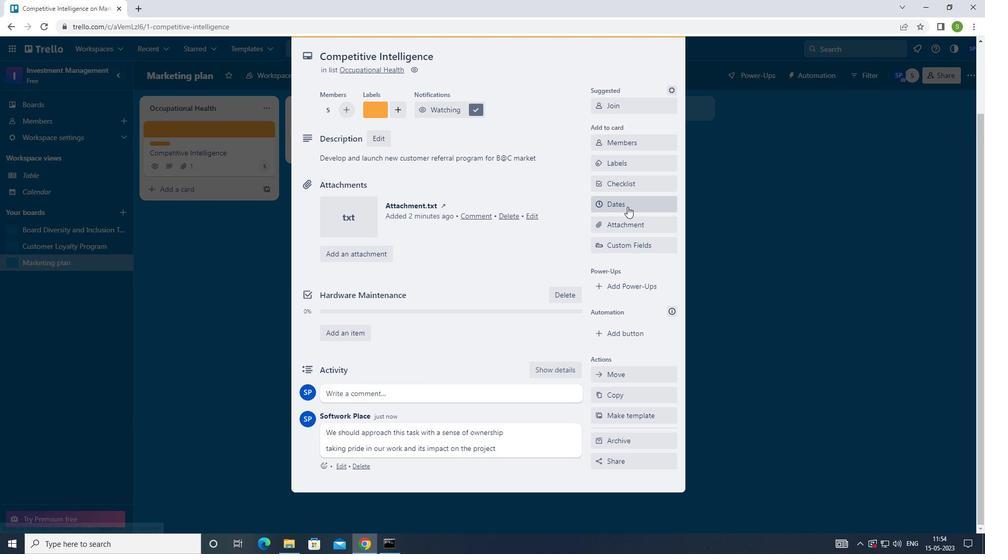 
Action: Mouse moved to (601, 263)
Screenshot: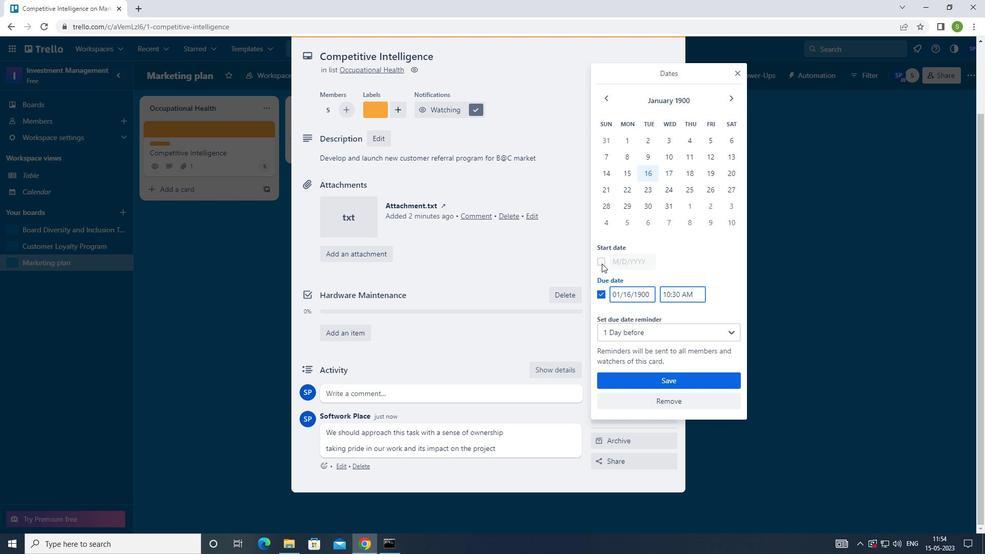 
Action: Mouse pressed left at (601, 263)
Screenshot: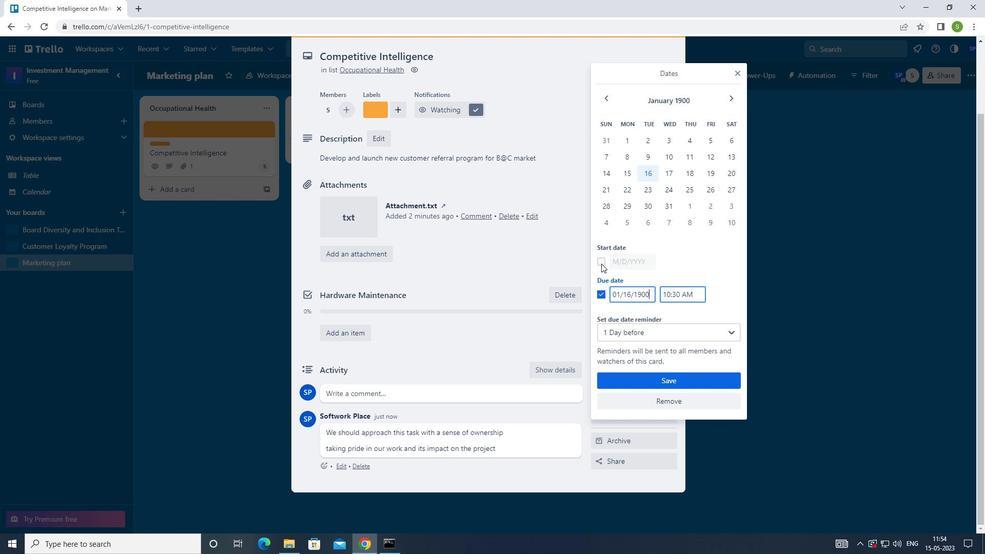 
Action: Mouse moved to (627, 141)
Screenshot: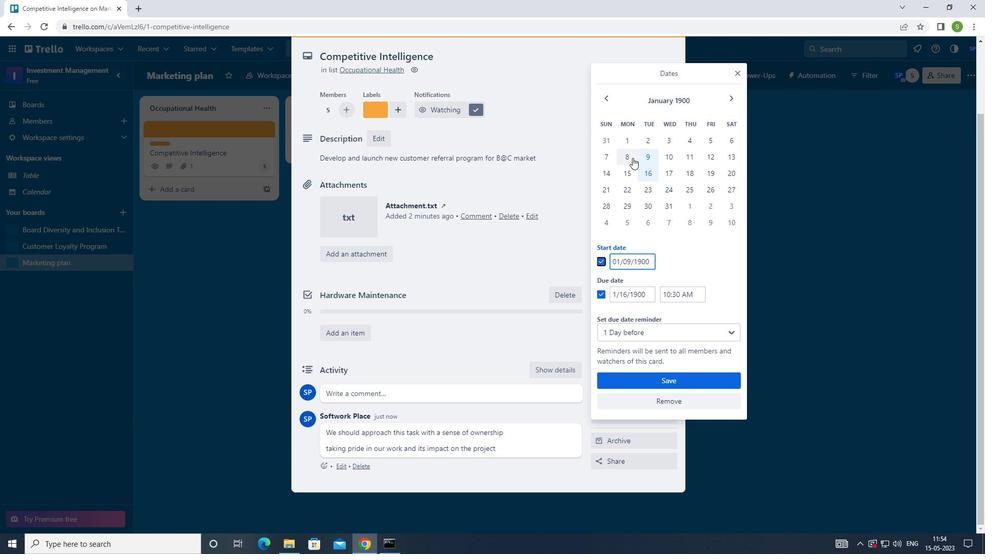 
Action: Mouse pressed left at (627, 141)
Screenshot: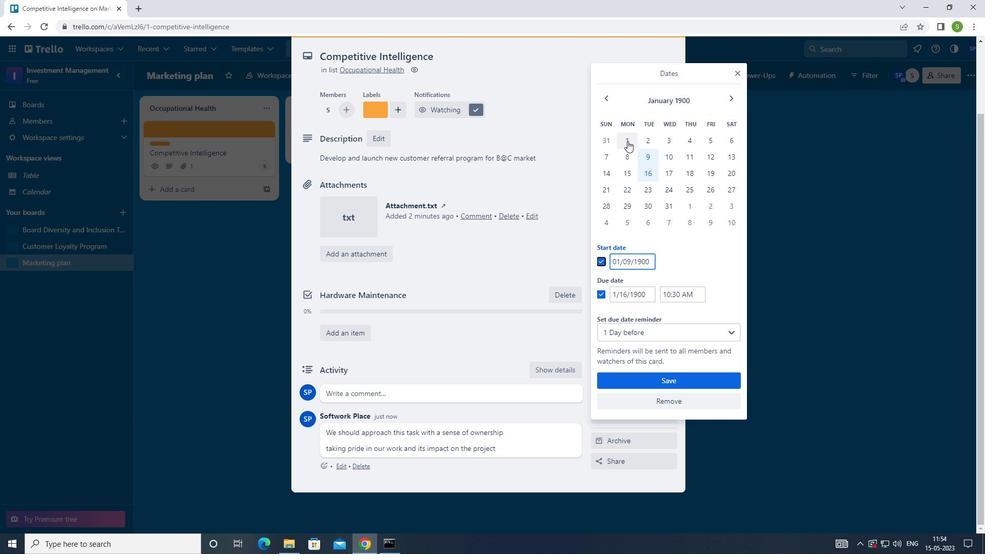 
Action: Mouse moved to (630, 159)
Screenshot: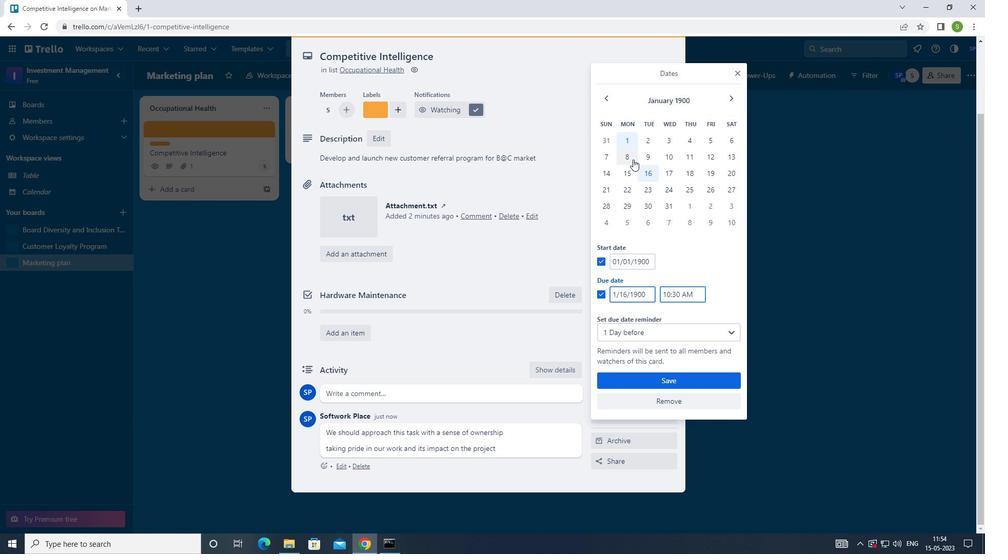 
Action: Mouse pressed left at (630, 159)
Screenshot: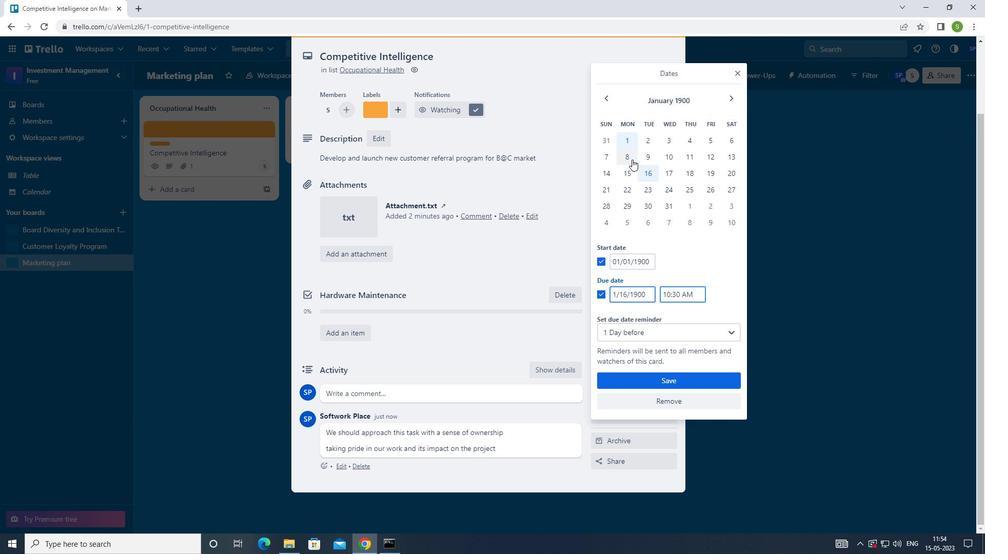 
Action: Mouse moved to (655, 378)
Screenshot: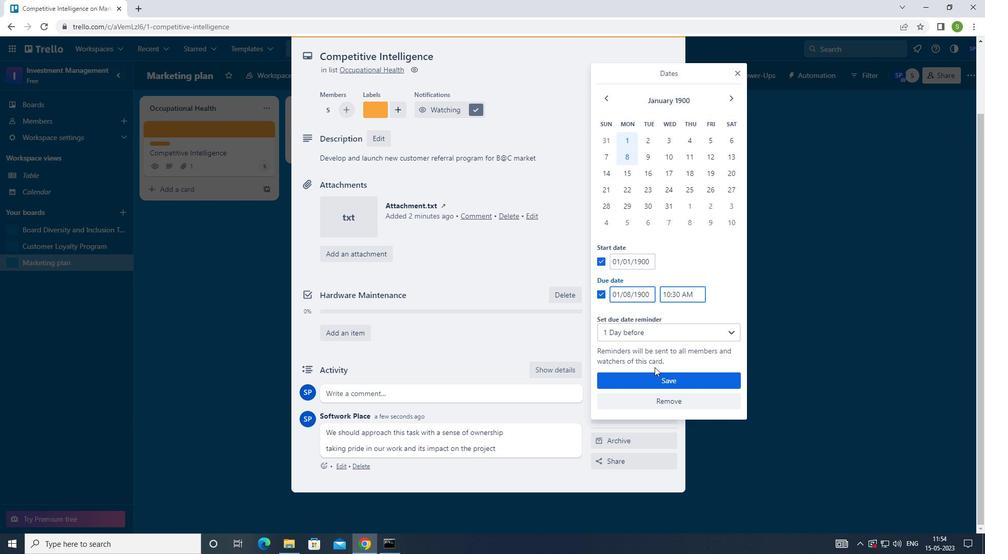 
Action: Mouse pressed left at (655, 378)
Screenshot: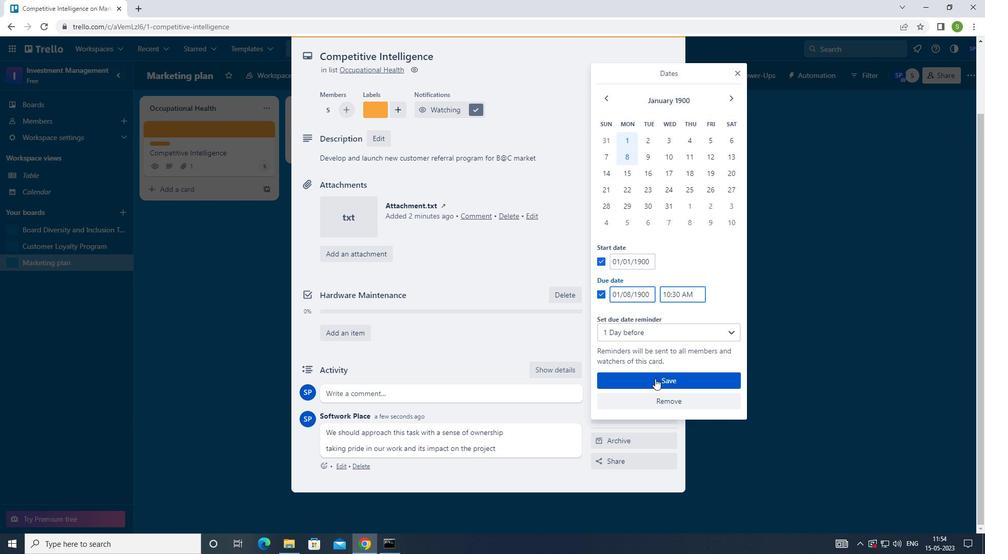 
Action: Key pressed <Key.f8>
Screenshot: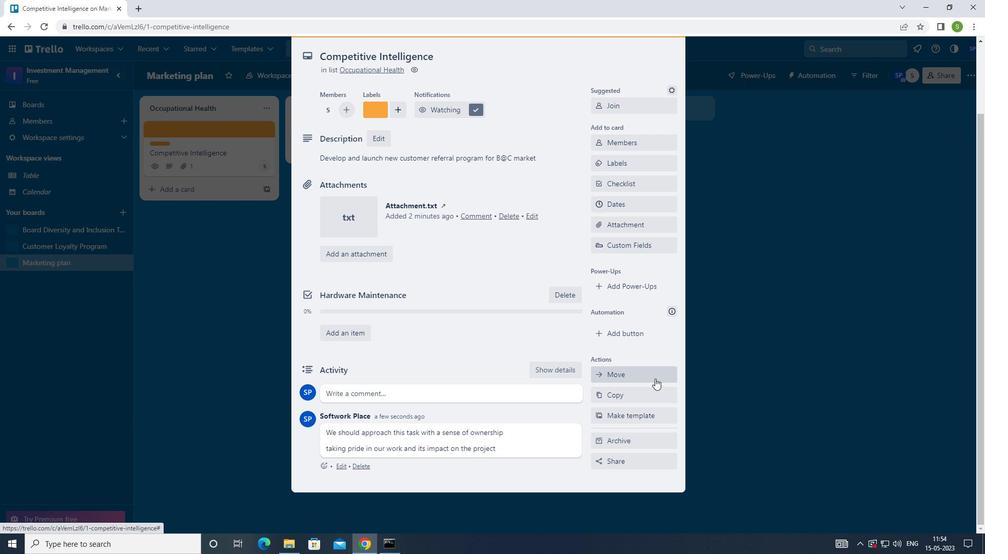
